 Task: Look for space in Piracanjuba, Brazil from 2nd June, 2023 to 6th June, 2023 for 1 adult in price range Rs.10000 to Rs.13000. Place can be private room with 1  bedroom having 1 bed and 1 bathroom. Property type can be house, flat, guest house, hotel. Booking option can be shelf check-in. Required host language is Spanish.
Action: Mouse moved to (390, 107)
Screenshot: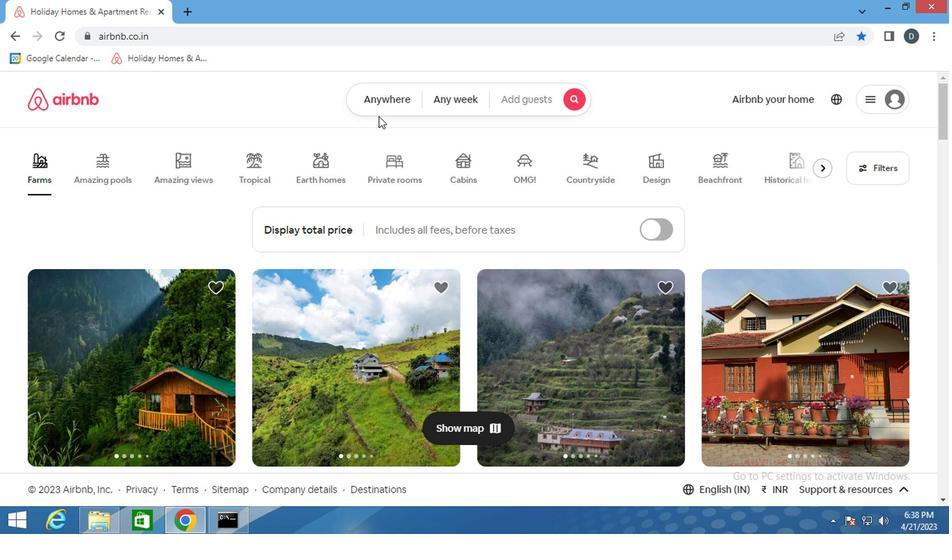 
Action: Mouse pressed left at (390, 107)
Screenshot: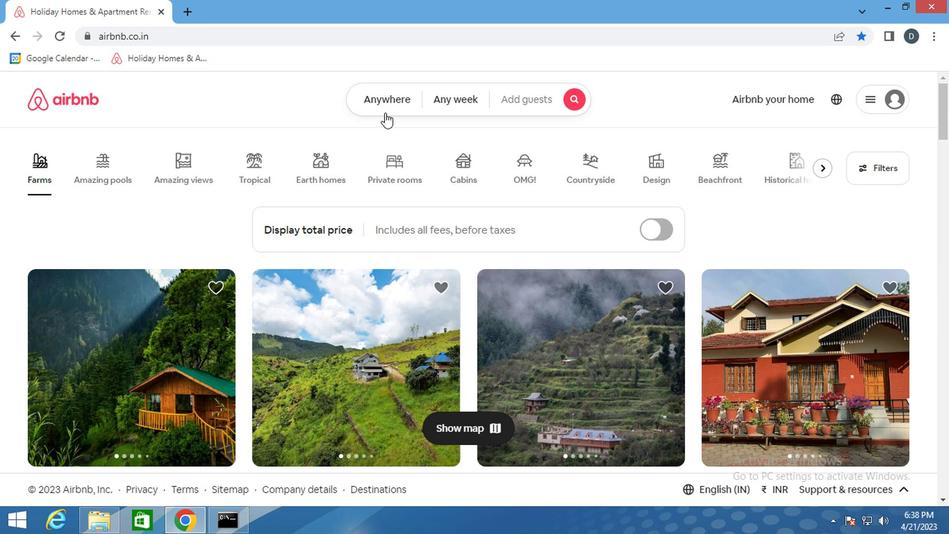 
Action: Mouse moved to (302, 156)
Screenshot: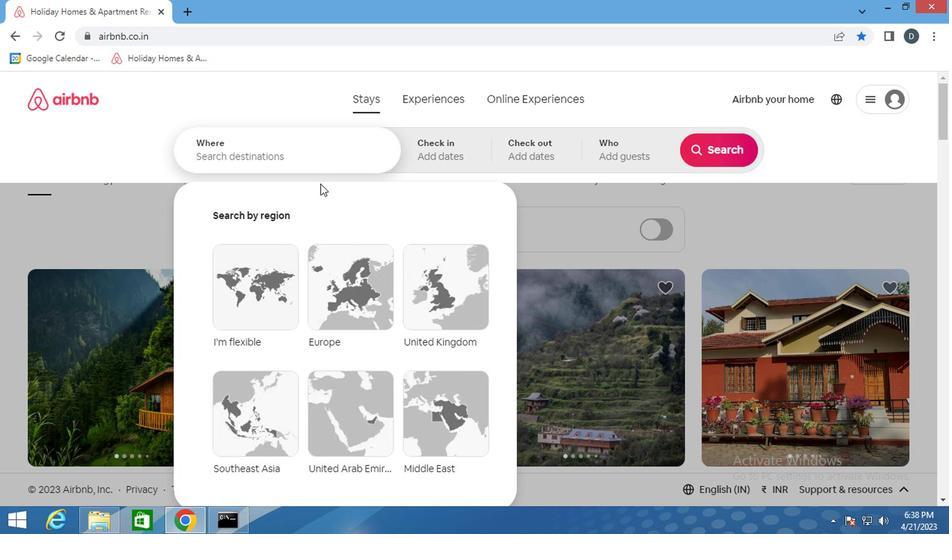 
Action: Mouse pressed left at (302, 156)
Screenshot: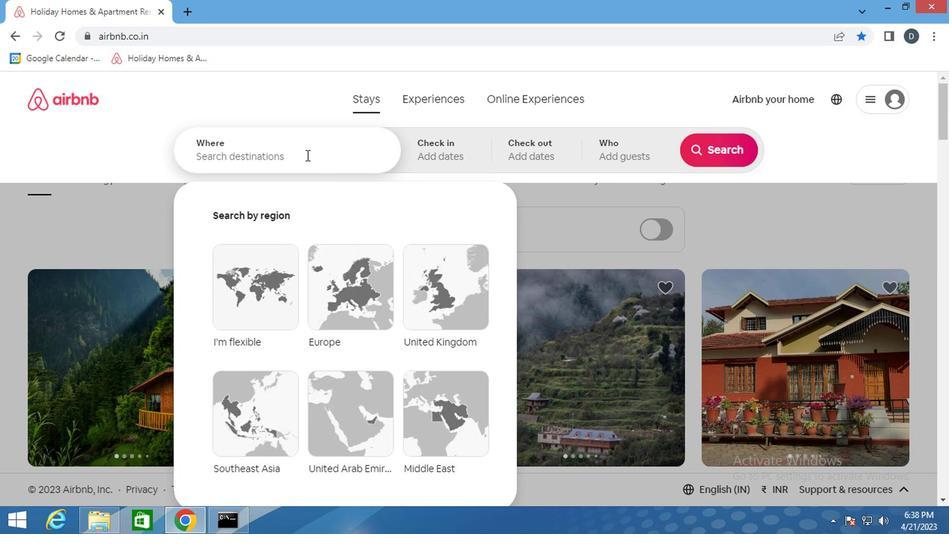 
Action: Mouse moved to (302, 155)
Screenshot: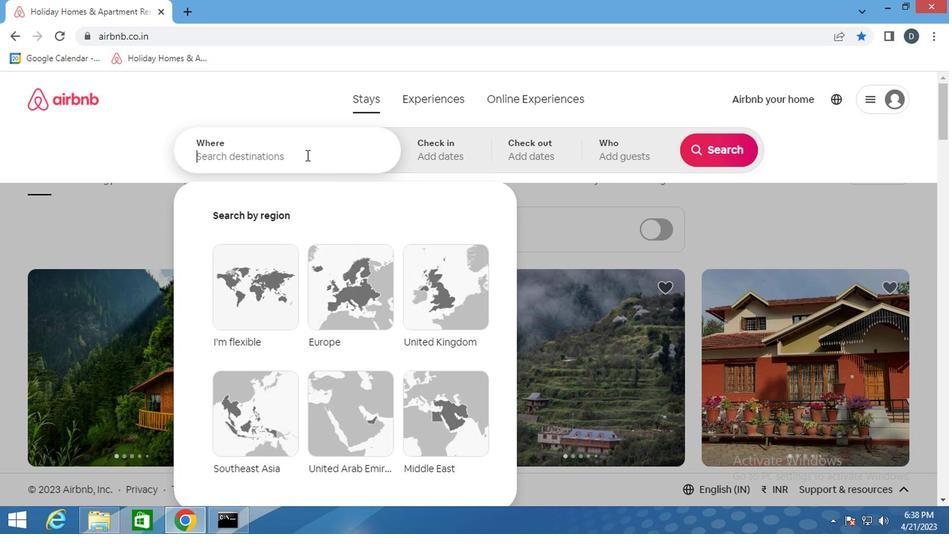 
Action: Key pressed <Key.shift>PIRACANH<Key.backspace>JUBA,<Key.shift><Key.shift>BRAZIL<Key.enter>
Screenshot: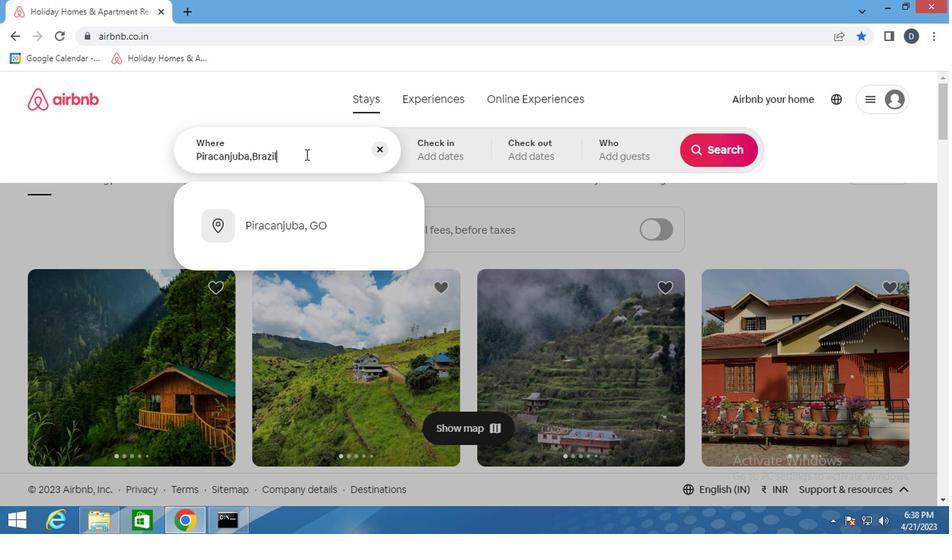 
Action: Mouse moved to (701, 264)
Screenshot: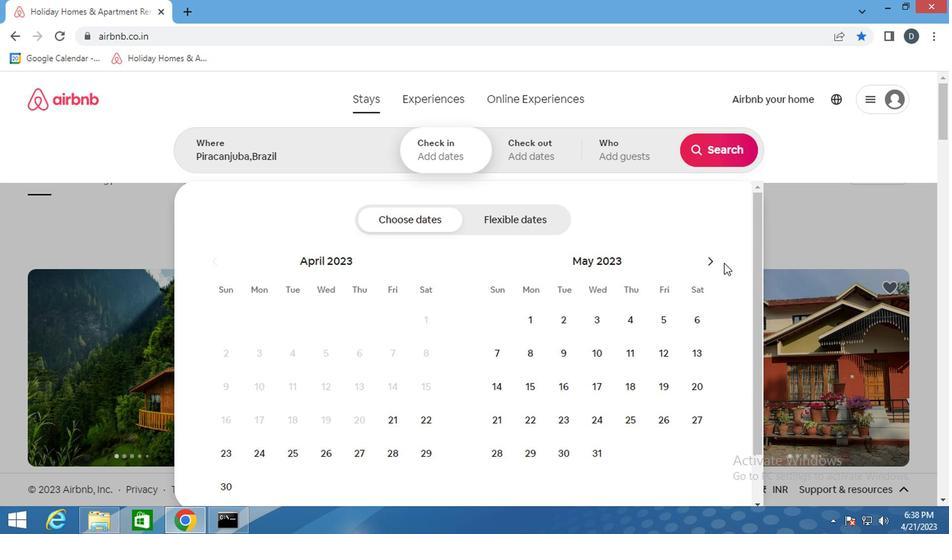 
Action: Mouse pressed left at (701, 264)
Screenshot: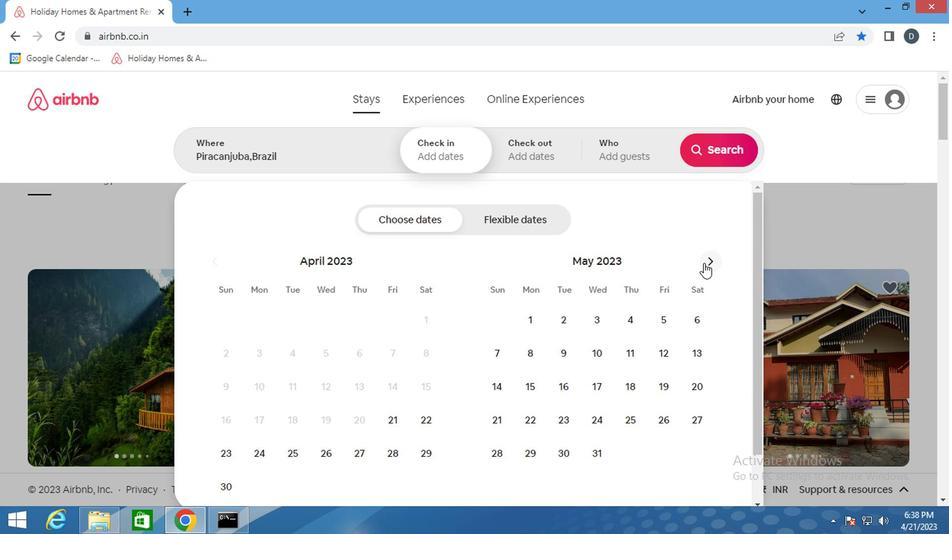 
Action: Mouse moved to (666, 323)
Screenshot: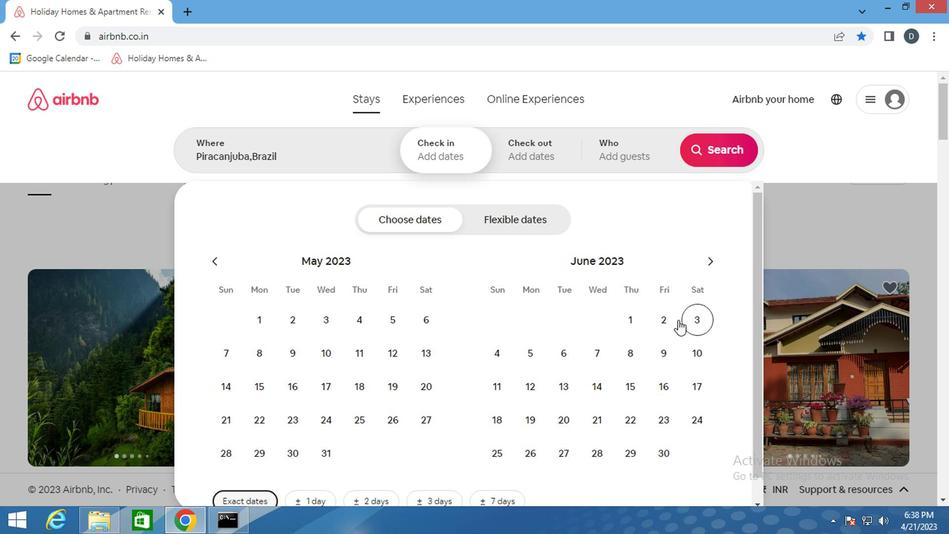 
Action: Mouse pressed left at (666, 323)
Screenshot: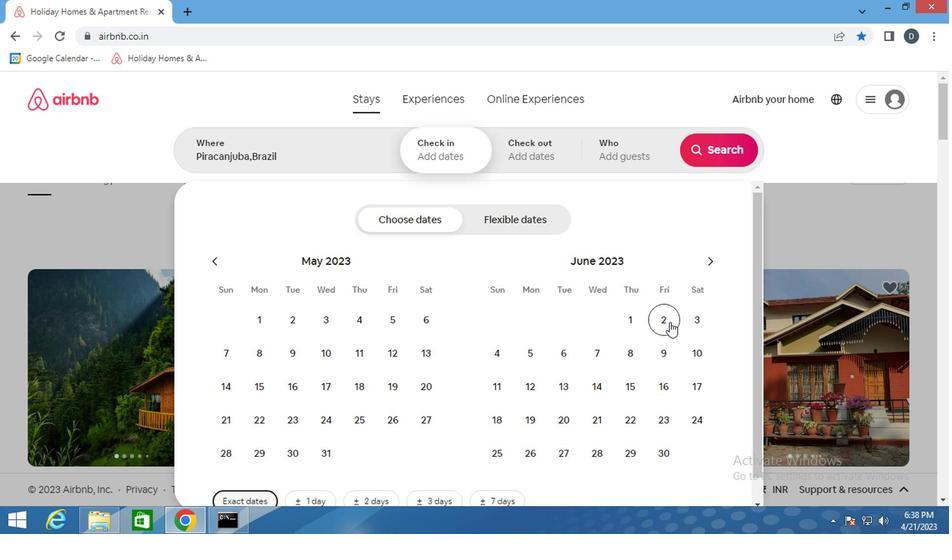 
Action: Mouse moved to (563, 361)
Screenshot: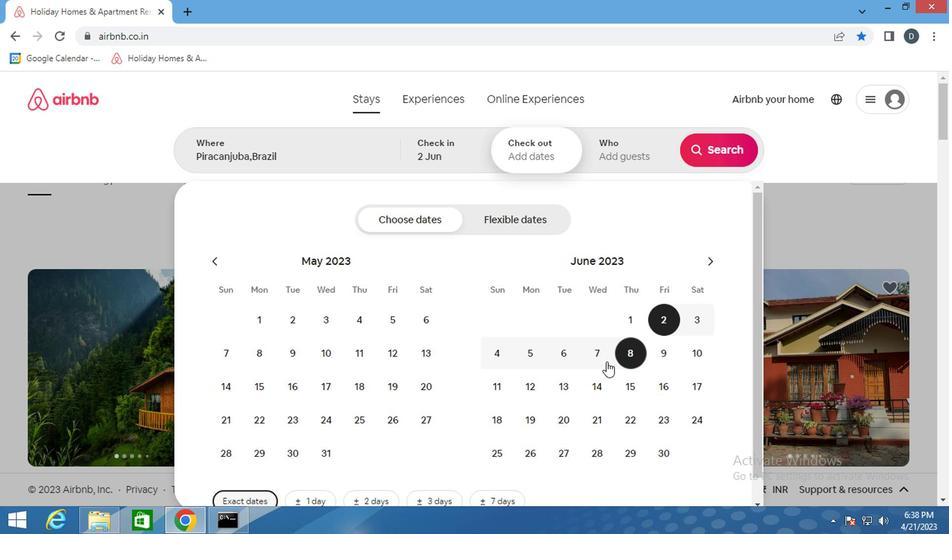 
Action: Mouse pressed left at (563, 361)
Screenshot: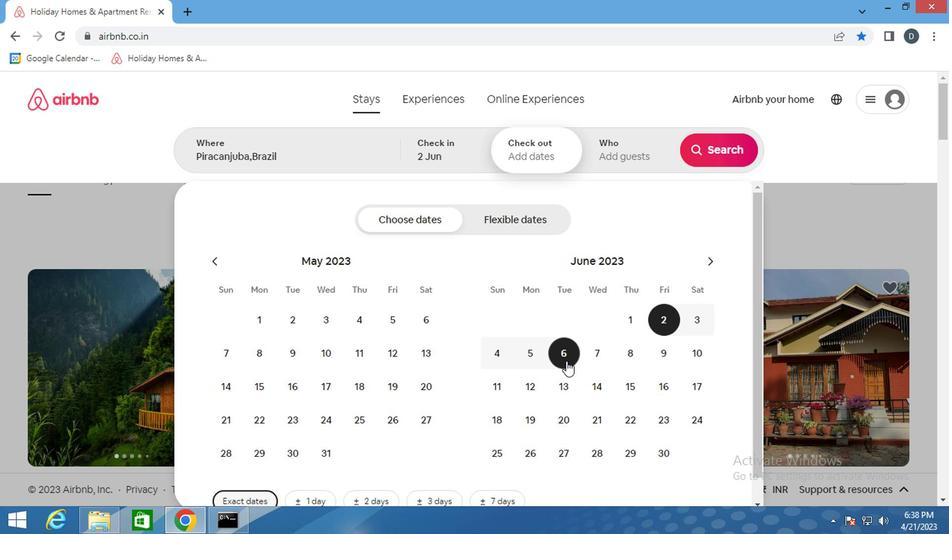 
Action: Mouse moved to (592, 155)
Screenshot: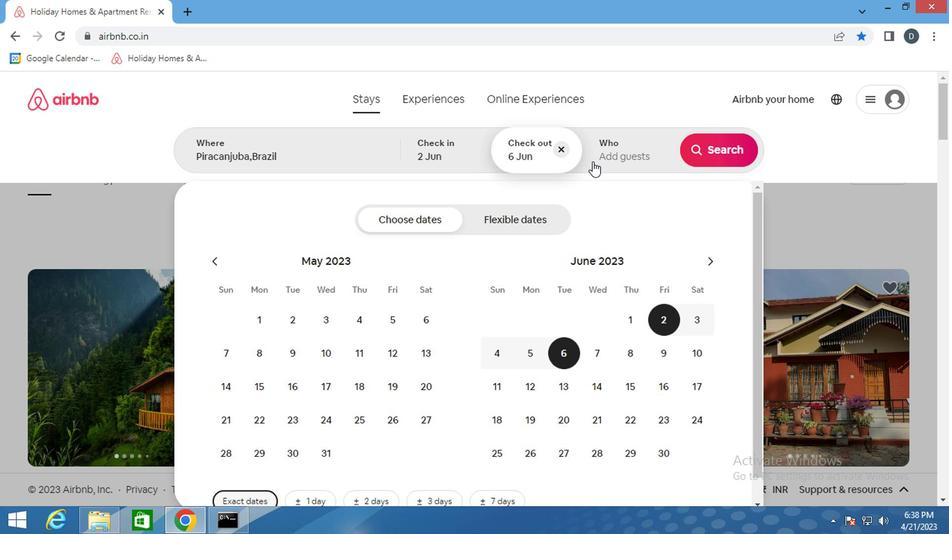 
Action: Mouse pressed left at (592, 155)
Screenshot: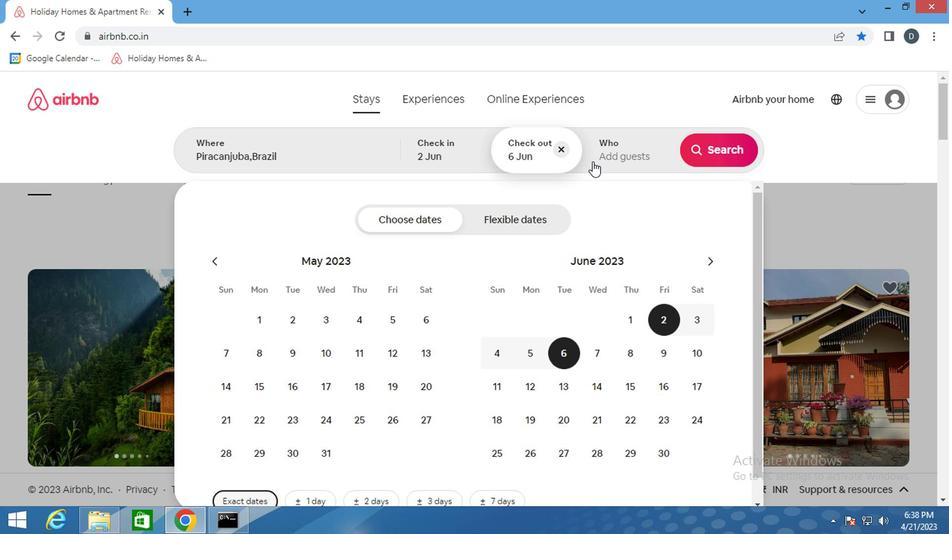 
Action: Mouse moved to (719, 224)
Screenshot: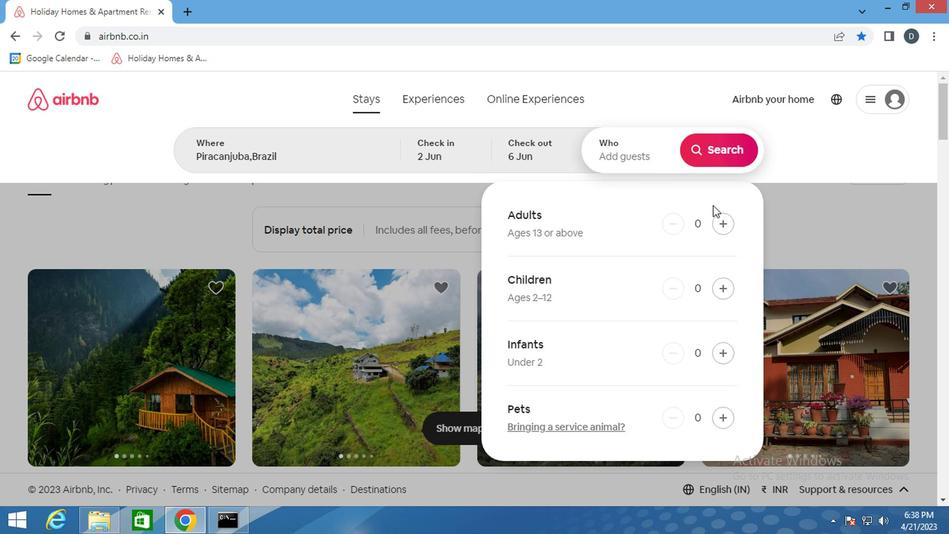
Action: Mouse pressed left at (719, 224)
Screenshot: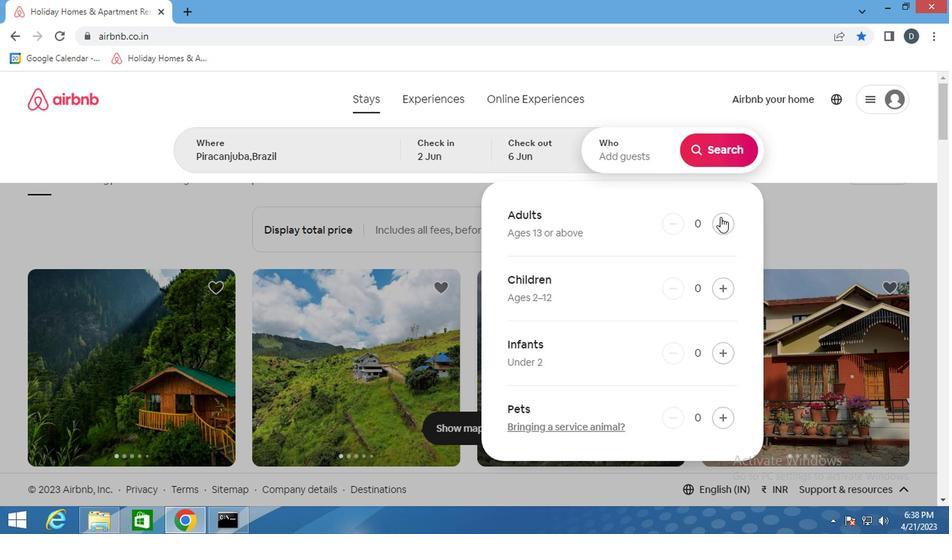 
Action: Mouse moved to (710, 140)
Screenshot: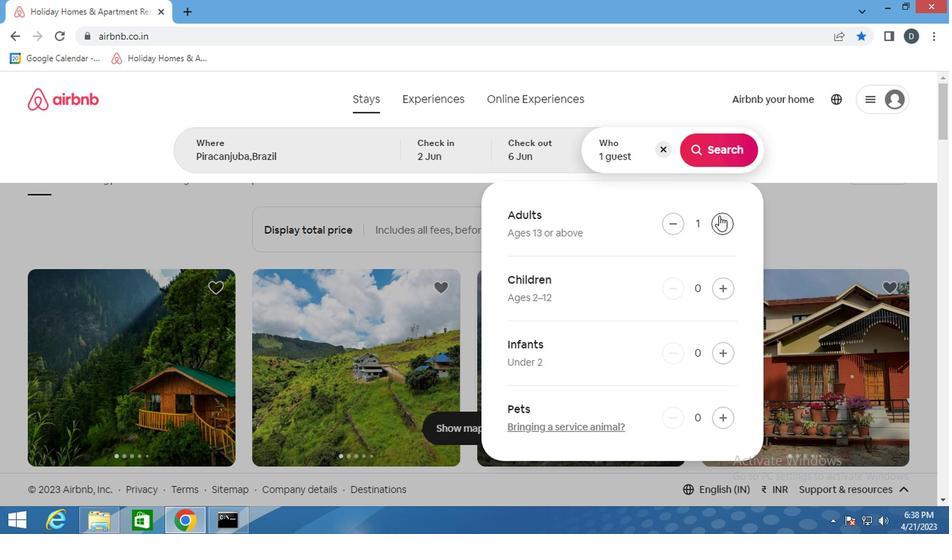 
Action: Mouse pressed left at (710, 140)
Screenshot: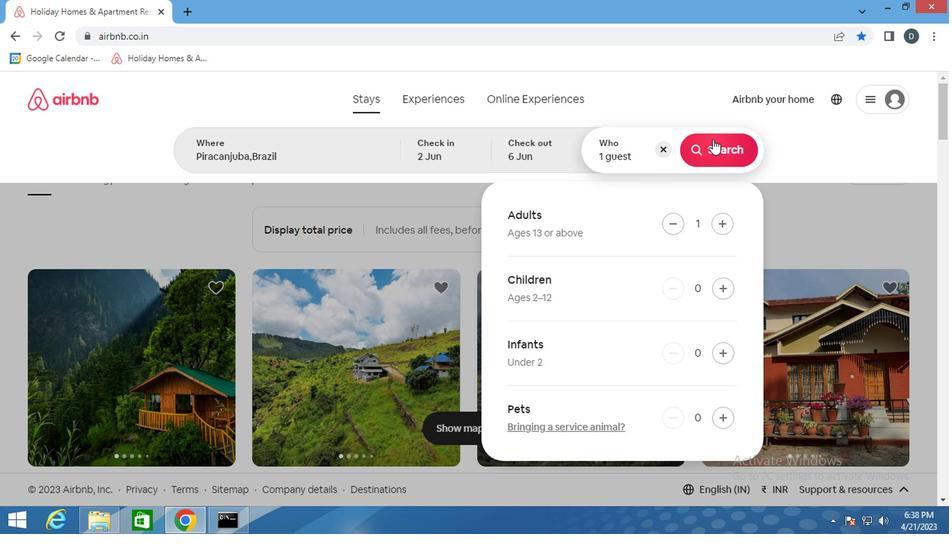 
Action: Mouse moved to (882, 157)
Screenshot: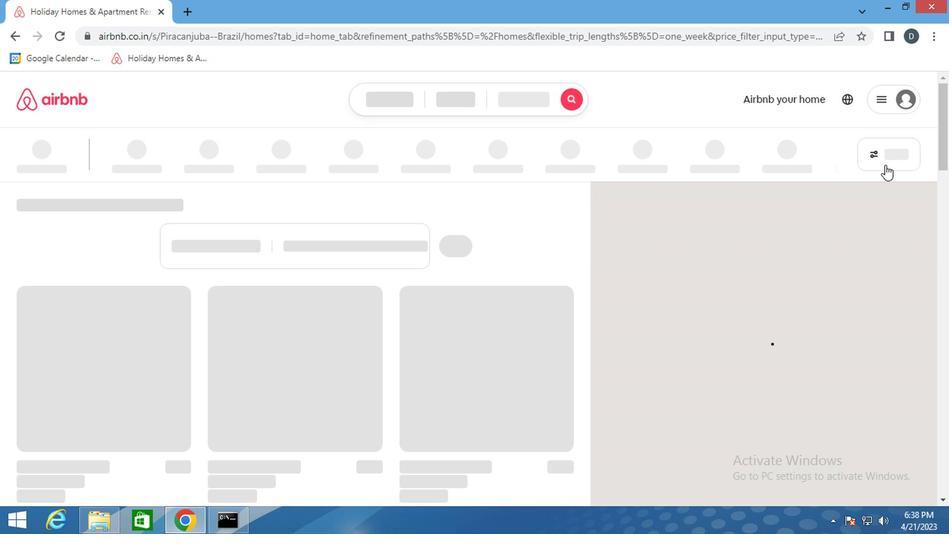 
Action: Mouse pressed left at (882, 157)
Screenshot: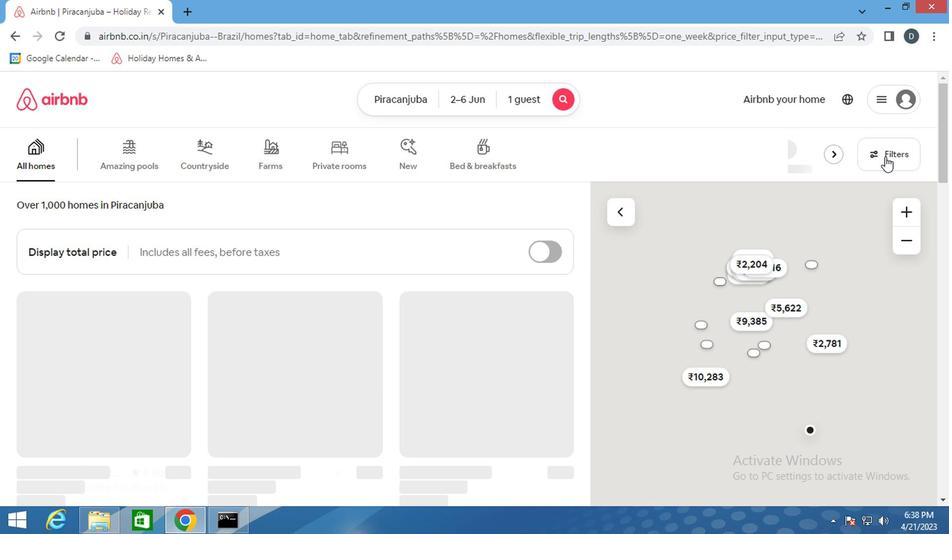 
Action: Mouse moved to (311, 328)
Screenshot: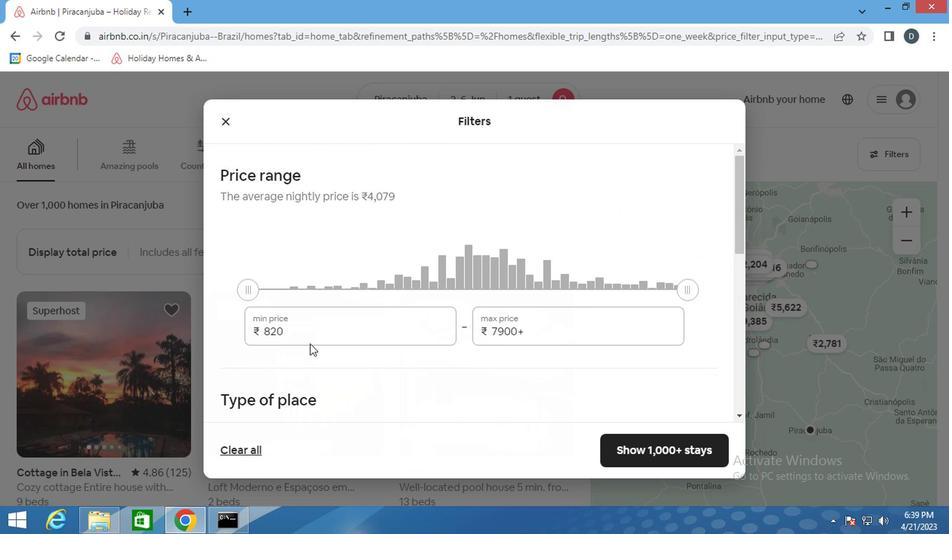 
Action: Mouse pressed left at (311, 328)
Screenshot: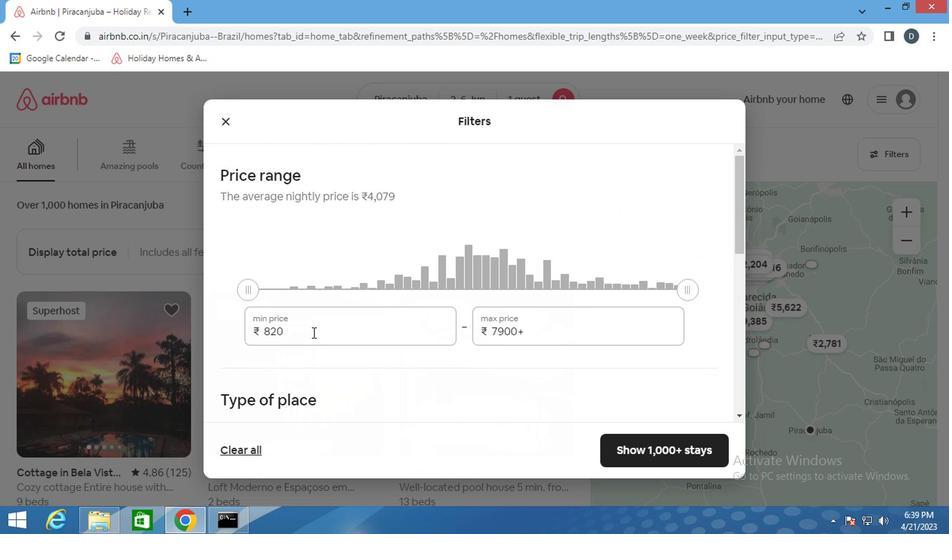 
Action: Mouse pressed left at (311, 328)
Screenshot: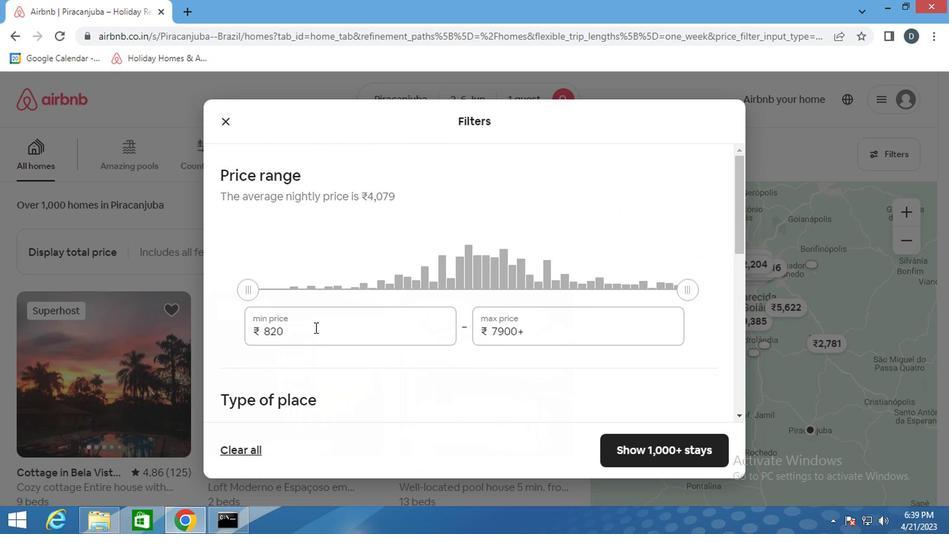 
Action: Key pressed 10000<Key.tab>ctrl+Actrl+13000
Screenshot: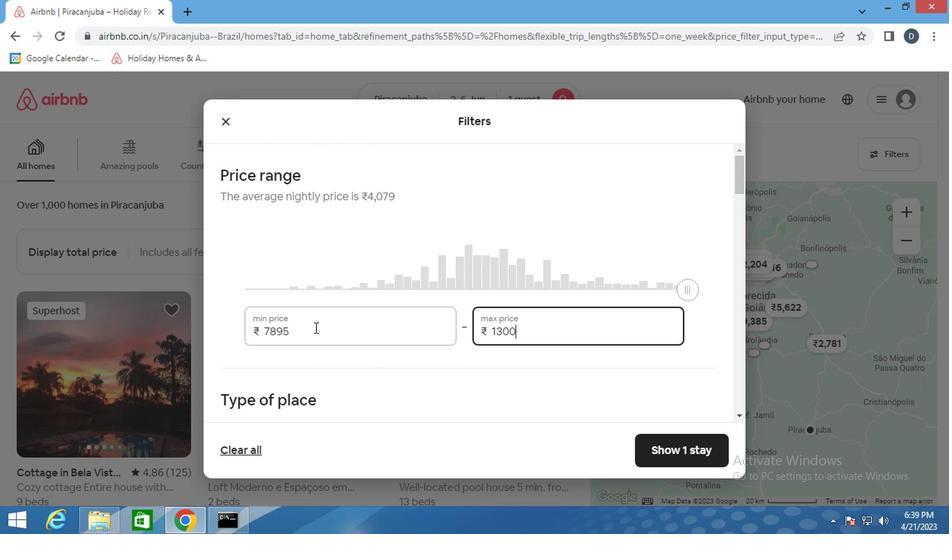
Action: Mouse moved to (446, 345)
Screenshot: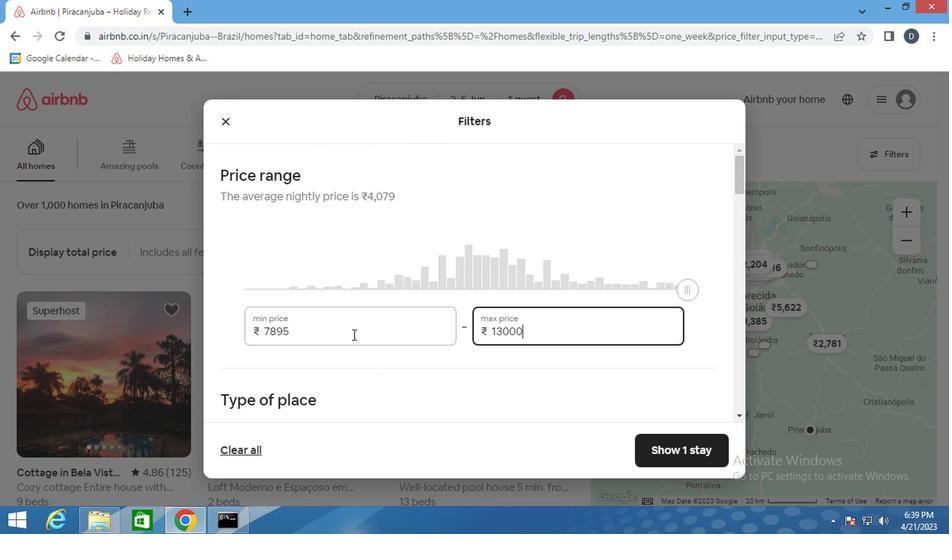 
Action: Mouse scrolled (446, 344) with delta (0, 0)
Screenshot: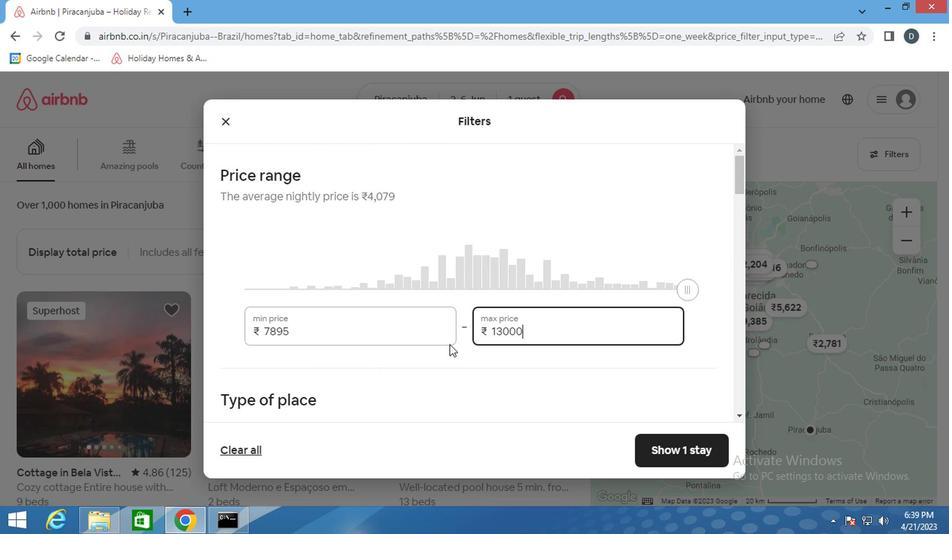 
Action: Mouse scrolled (446, 344) with delta (0, 0)
Screenshot: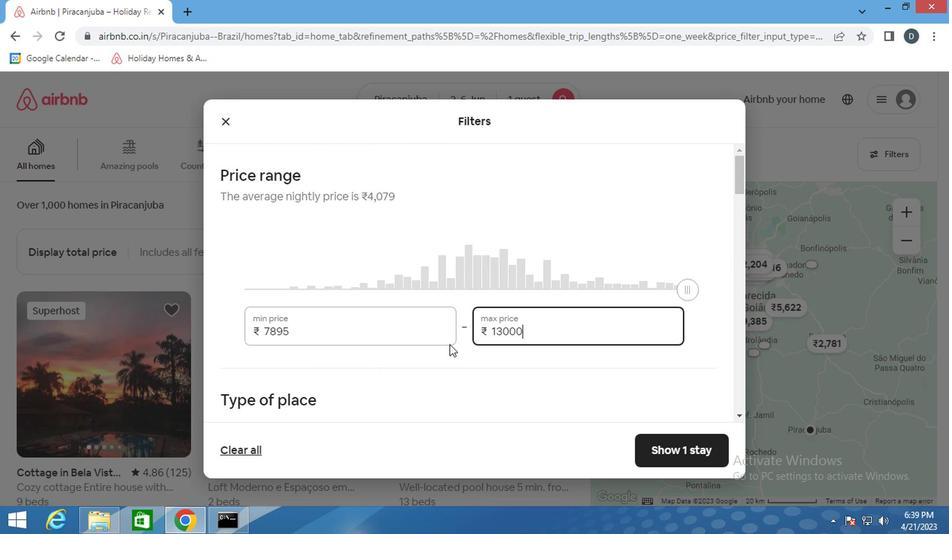 
Action: Mouse moved to (522, 318)
Screenshot: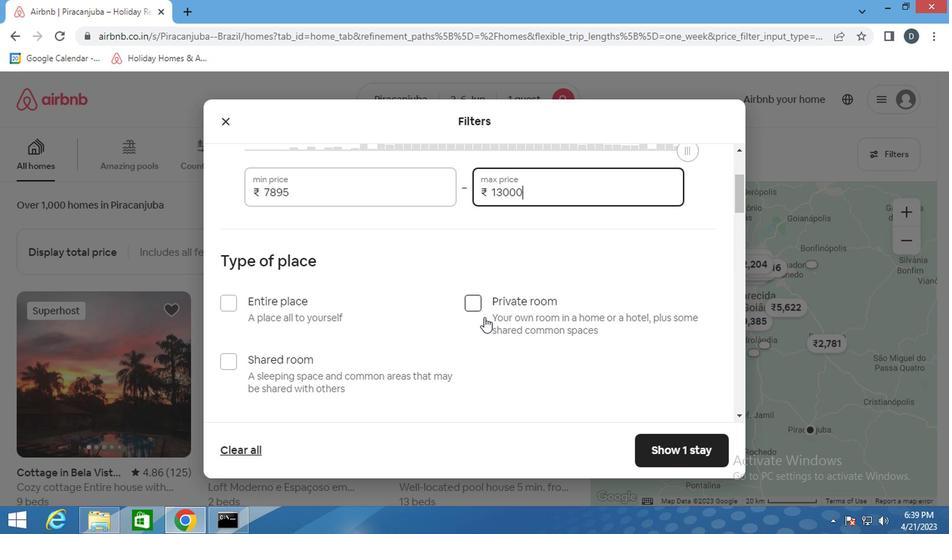 
Action: Mouse pressed left at (522, 318)
Screenshot: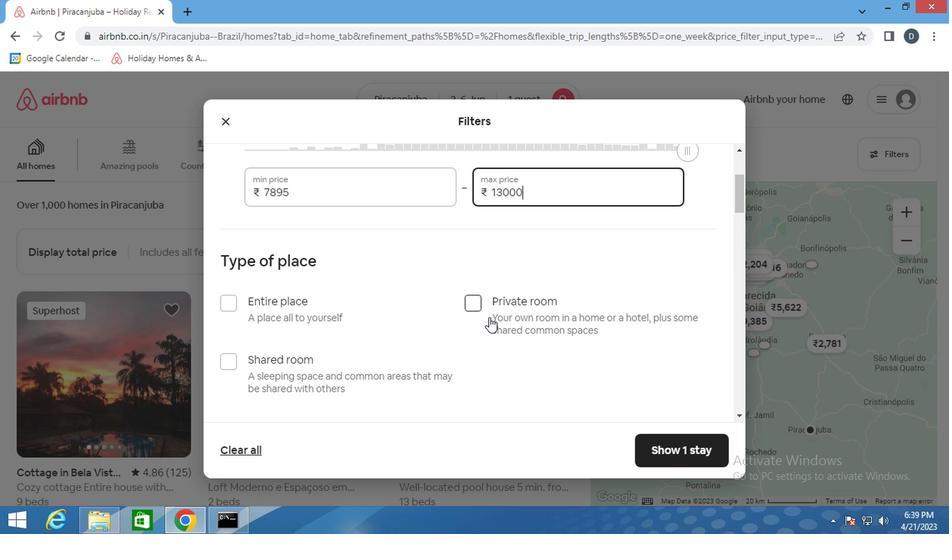 
Action: Mouse moved to (499, 325)
Screenshot: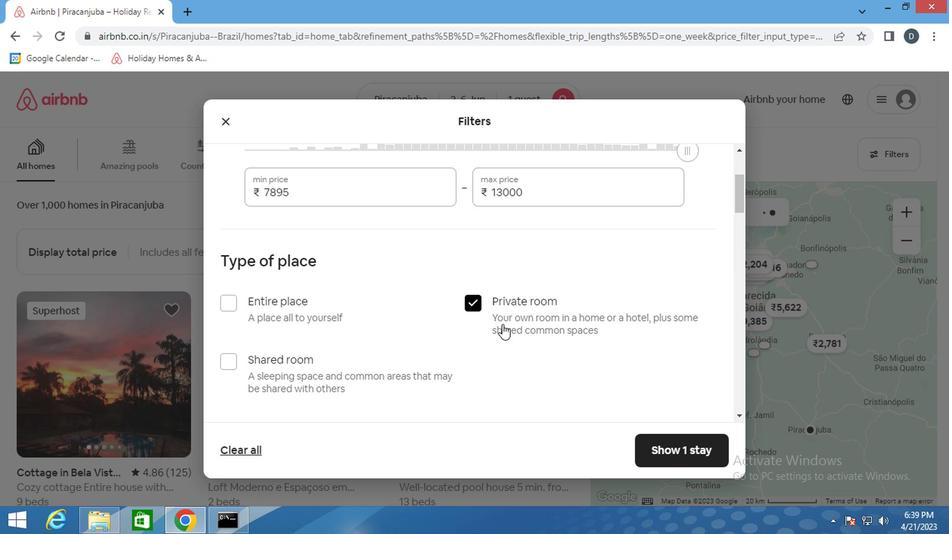
Action: Mouse scrolled (499, 324) with delta (0, 0)
Screenshot: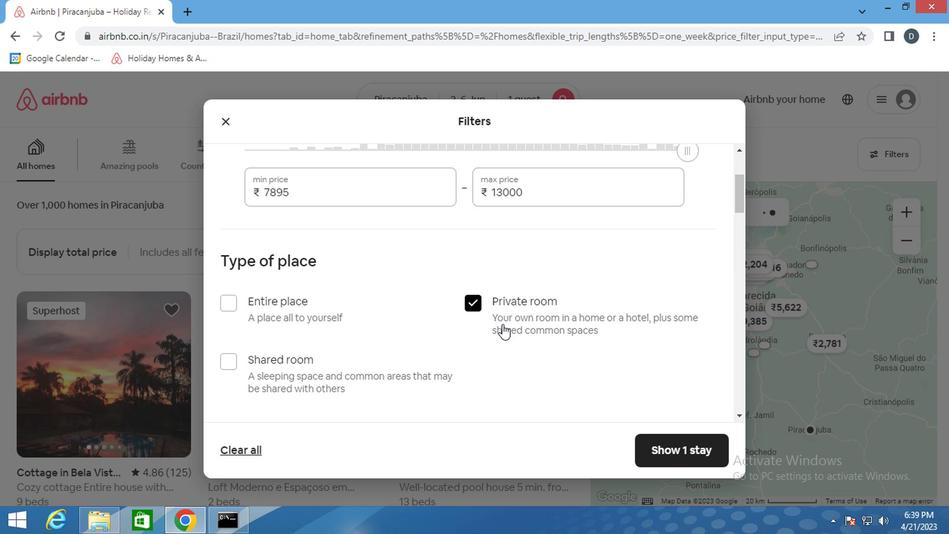 
Action: Mouse scrolled (499, 324) with delta (0, 0)
Screenshot: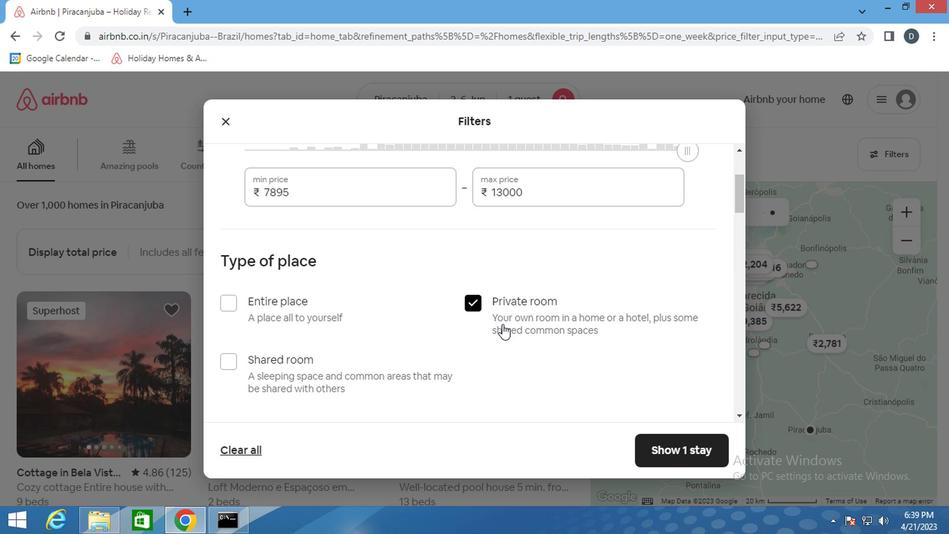 
Action: Mouse moved to (332, 307)
Screenshot: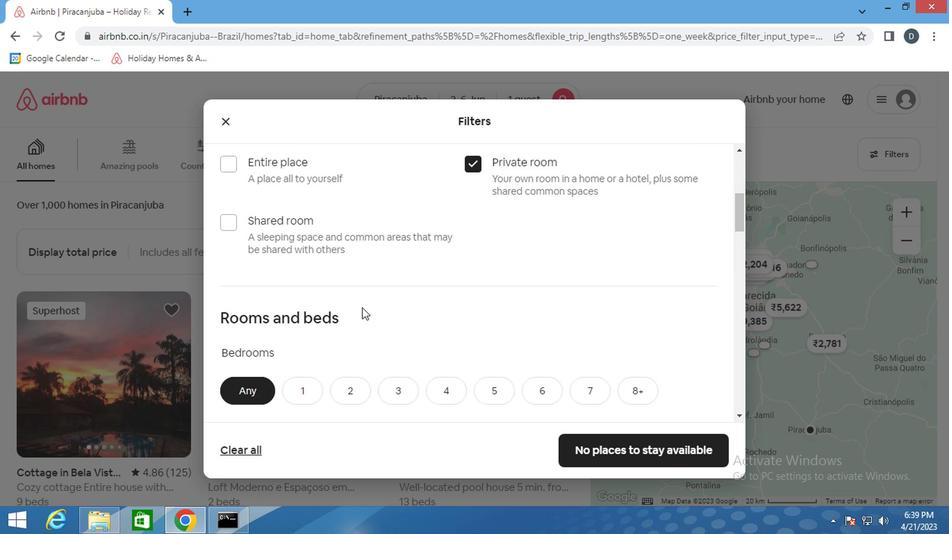
Action: Mouse scrolled (332, 307) with delta (0, 0)
Screenshot: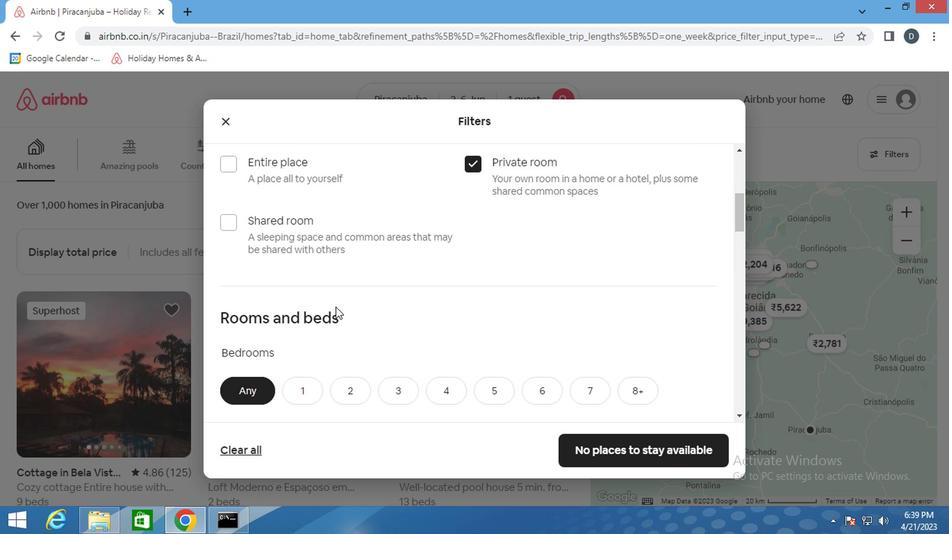 
Action: Mouse moved to (332, 308)
Screenshot: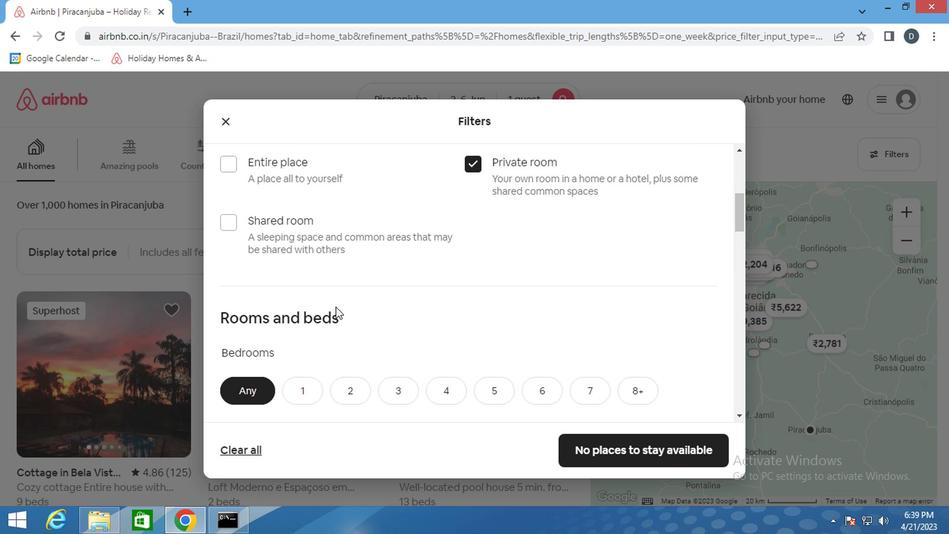 
Action: Mouse scrolled (332, 307) with delta (0, 0)
Screenshot: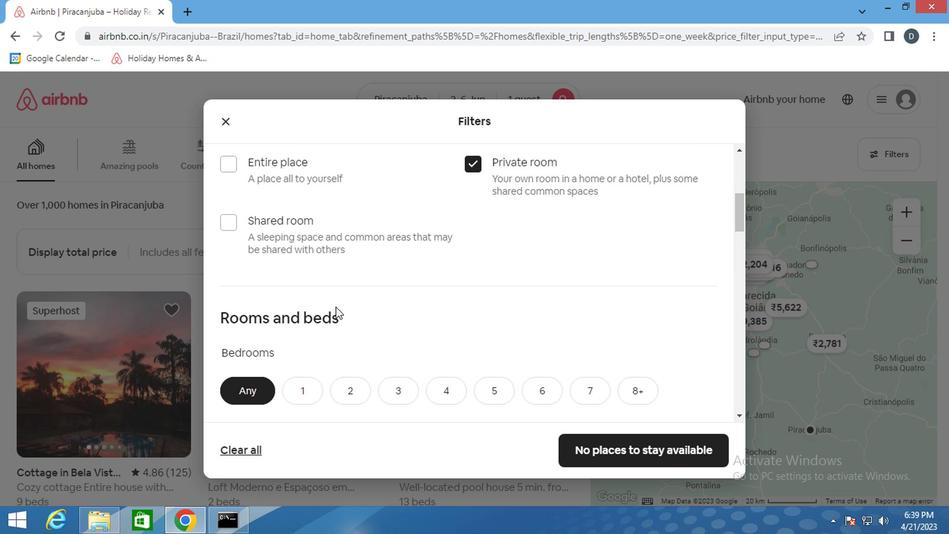 
Action: Mouse moved to (316, 261)
Screenshot: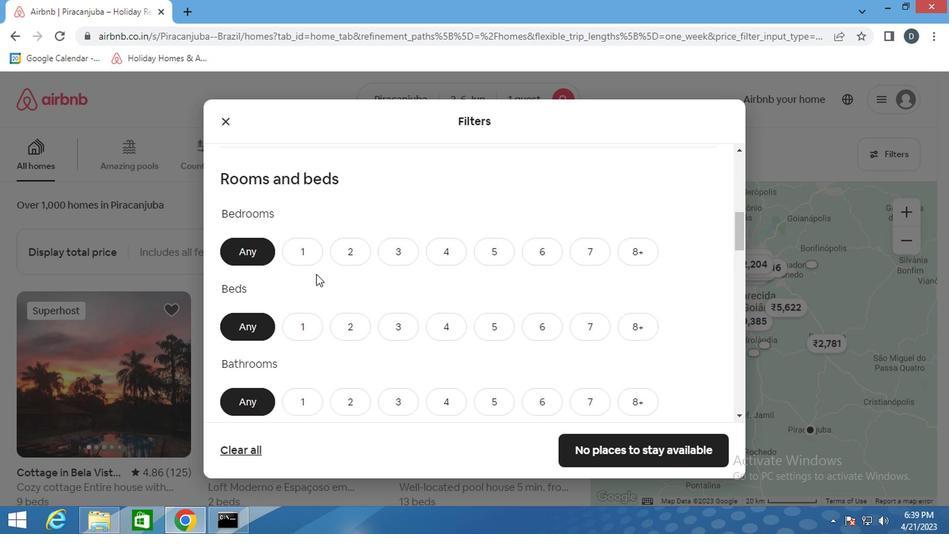 
Action: Mouse pressed left at (316, 261)
Screenshot: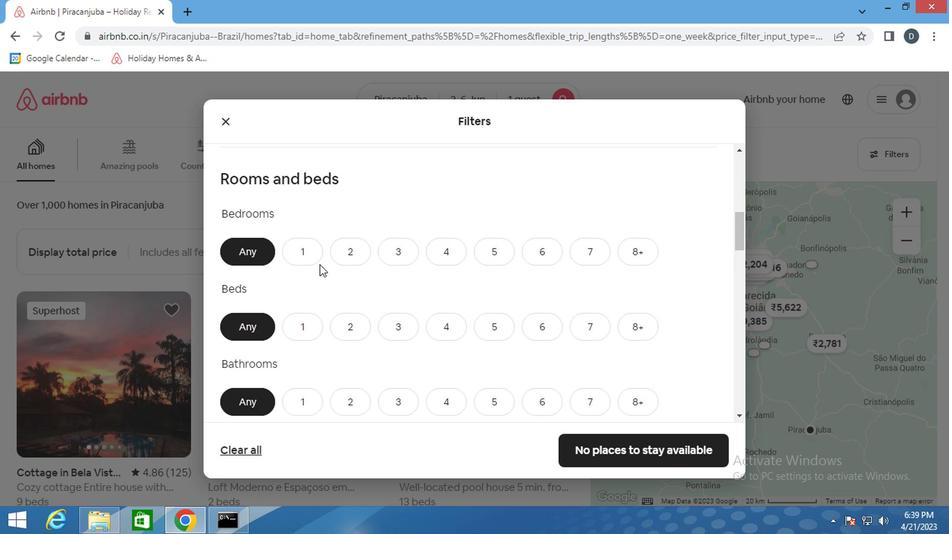 
Action: Mouse moved to (306, 330)
Screenshot: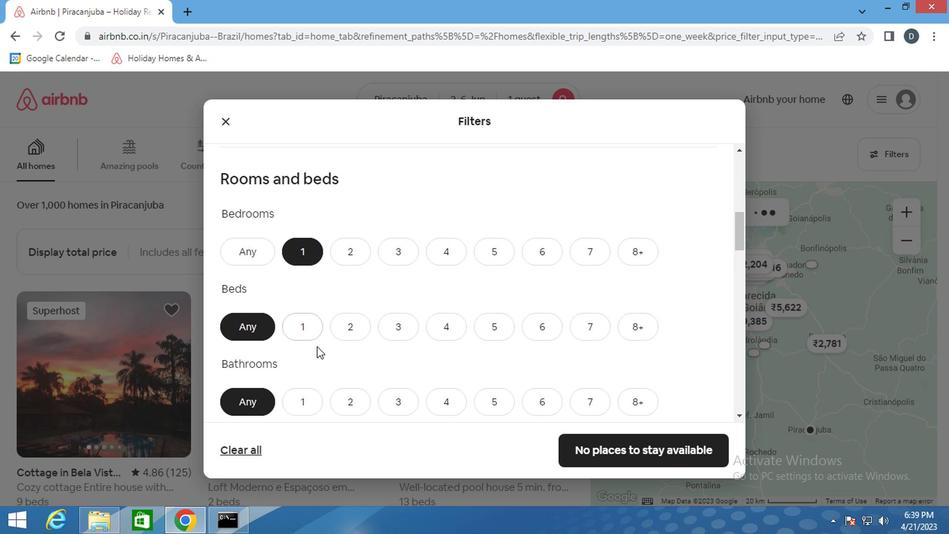 
Action: Mouse pressed left at (306, 330)
Screenshot: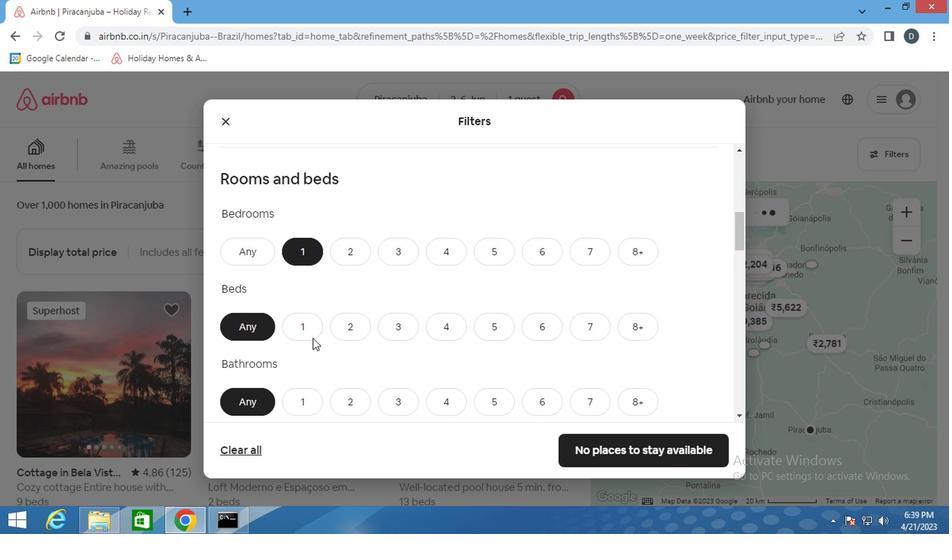 
Action: Mouse moved to (303, 396)
Screenshot: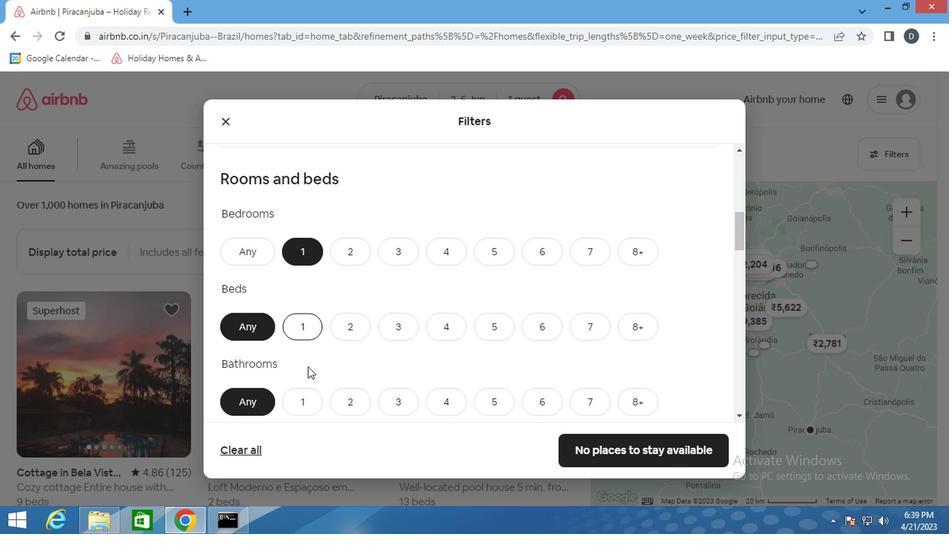 
Action: Mouse pressed left at (303, 396)
Screenshot: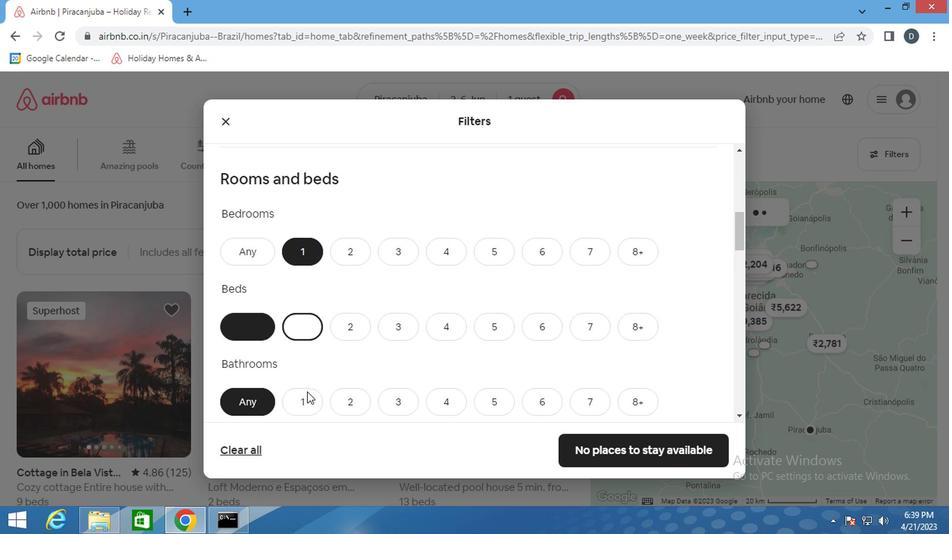 
Action: Mouse moved to (341, 379)
Screenshot: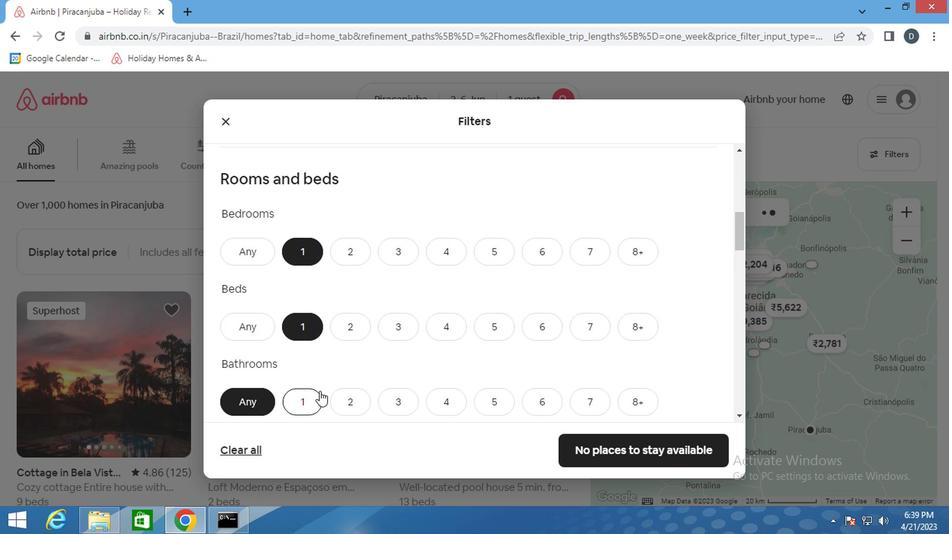
Action: Mouse scrolled (341, 378) with delta (0, 0)
Screenshot: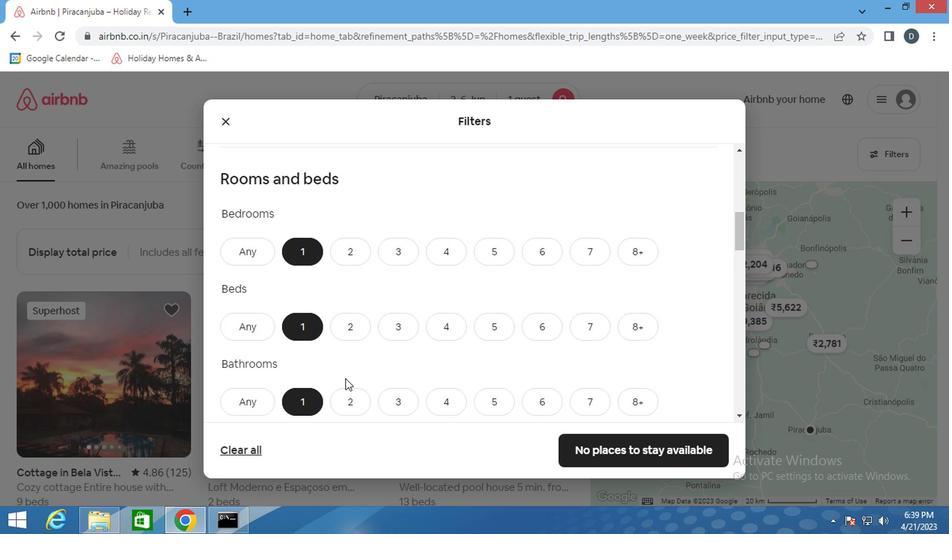 
Action: Mouse scrolled (341, 378) with delta (0, 0)
Screenshot: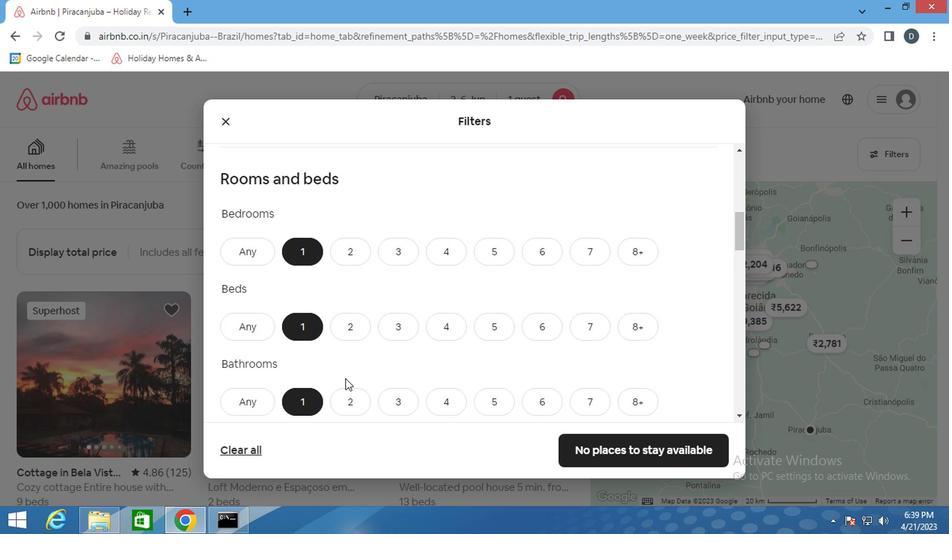 
Action: Mouse moved to (346, 376)
Screenshot: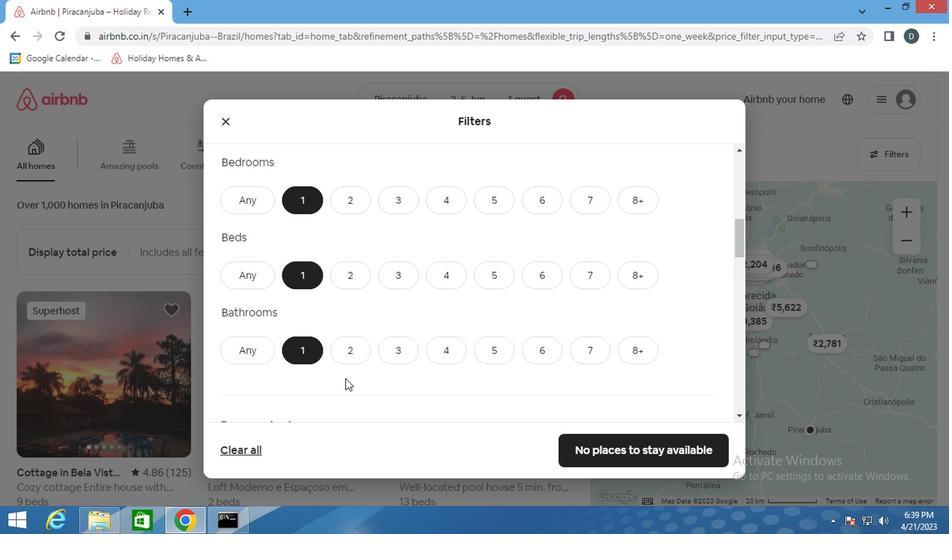 
Action: Mouse scrolled (346, 375) with delta (0, 0)
Screenshot: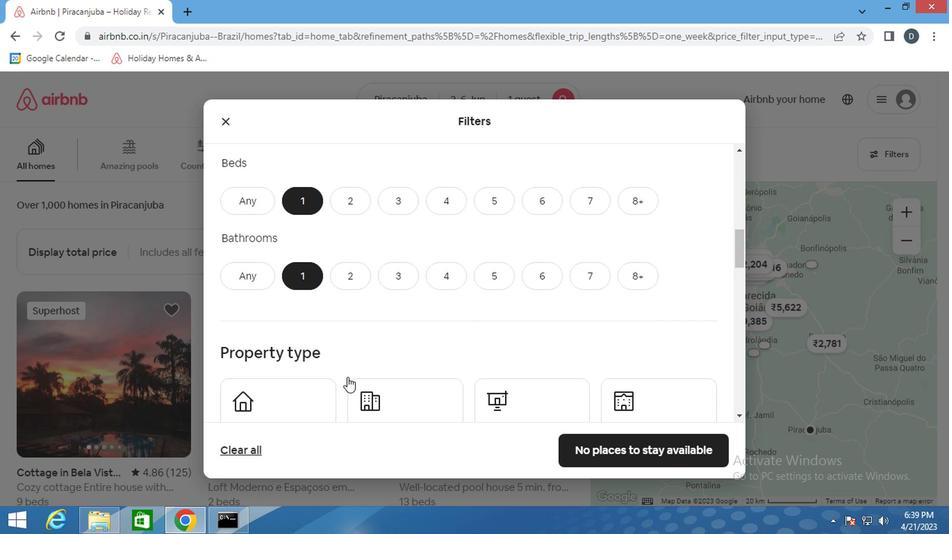 
Action: Mouse scrolled (346, 375) with delta (0, 0)
Screenshot: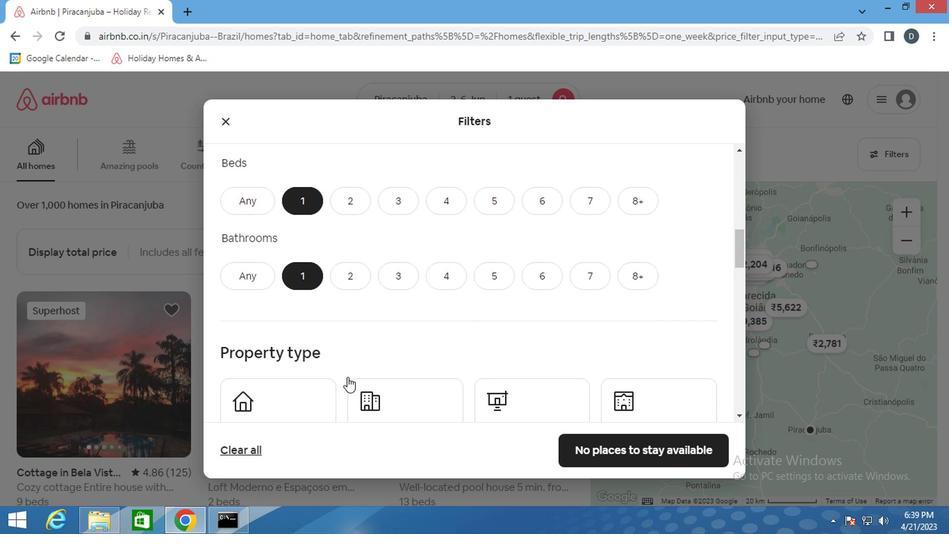 
Action: Mouse moved to (280, 278)
Screenshot: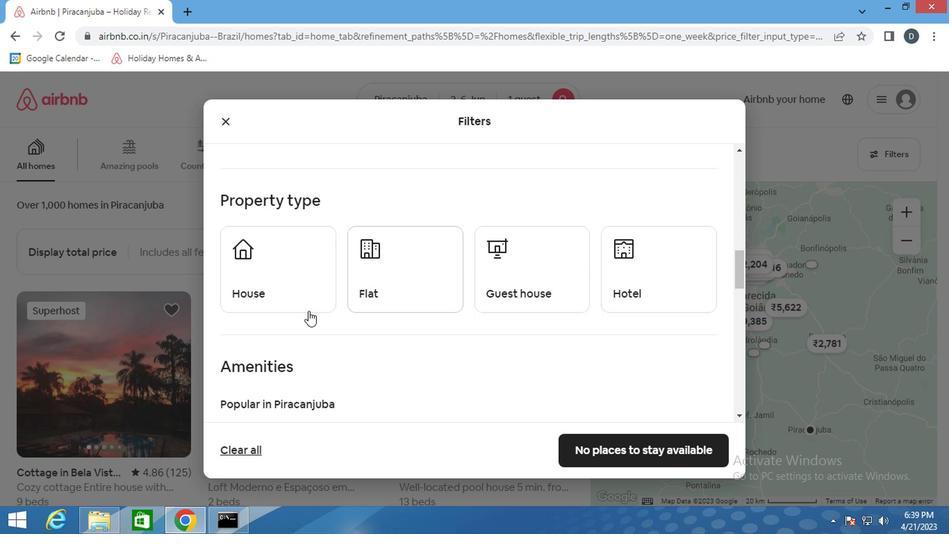 
Action: Mouse pressed left at (280, 278)
Screenshot: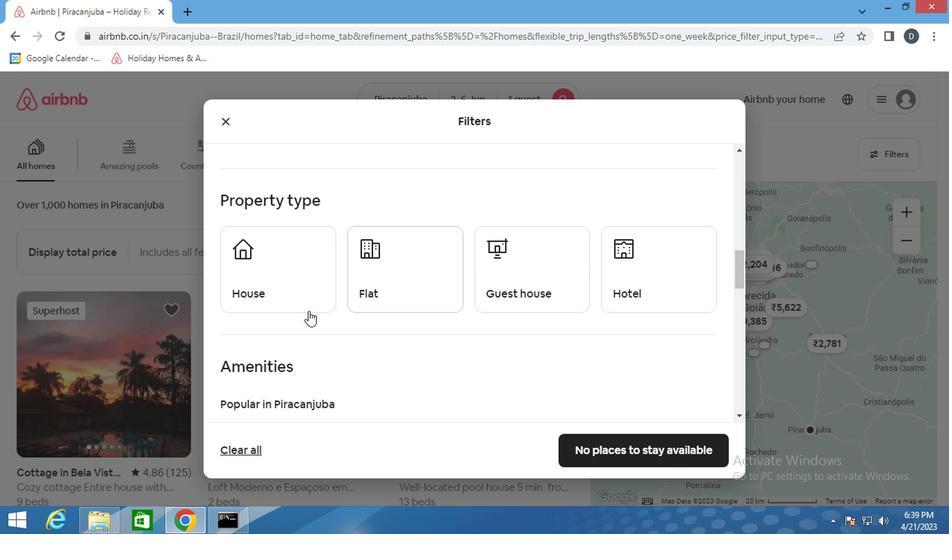 
Action: Mouse moved to (451, 283)
Screenshot: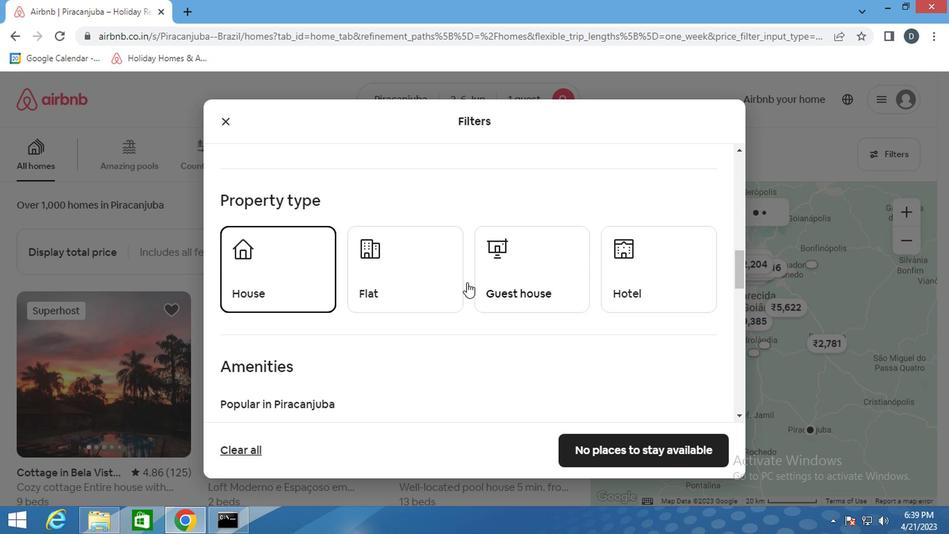 
Action: Mouse pressed left at (451, 283)
Screenshot: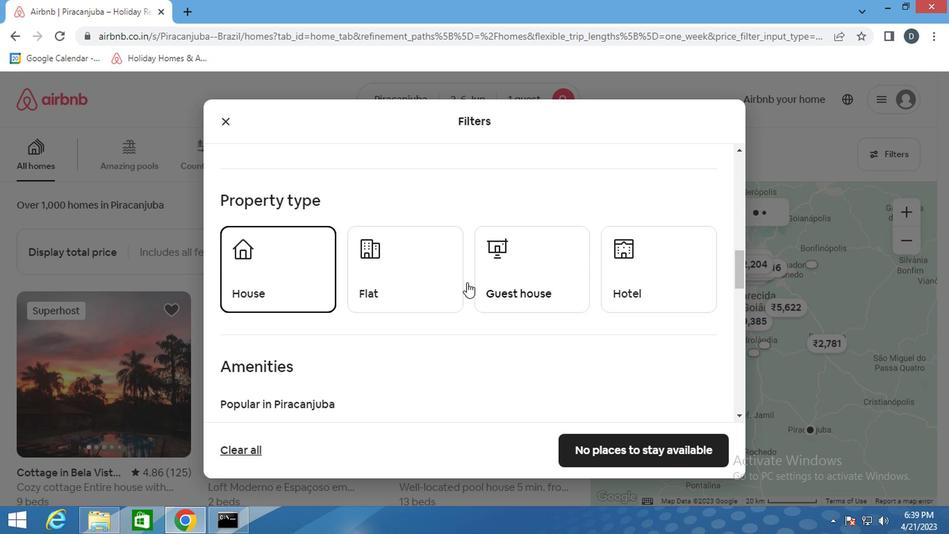 
Action: Mouse moved to (503, 270)
Screenshot: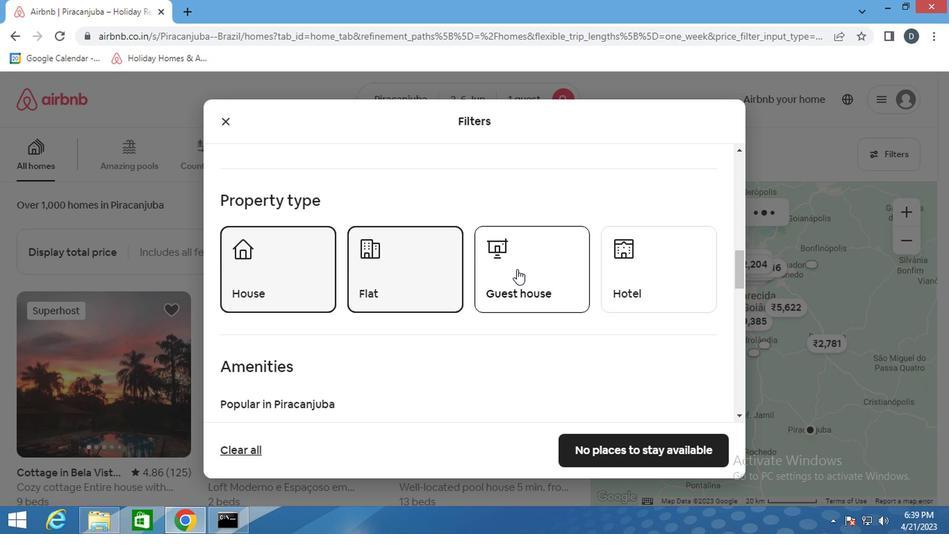 
Action: Mouse pressed left at (503, 270)
Screenshot: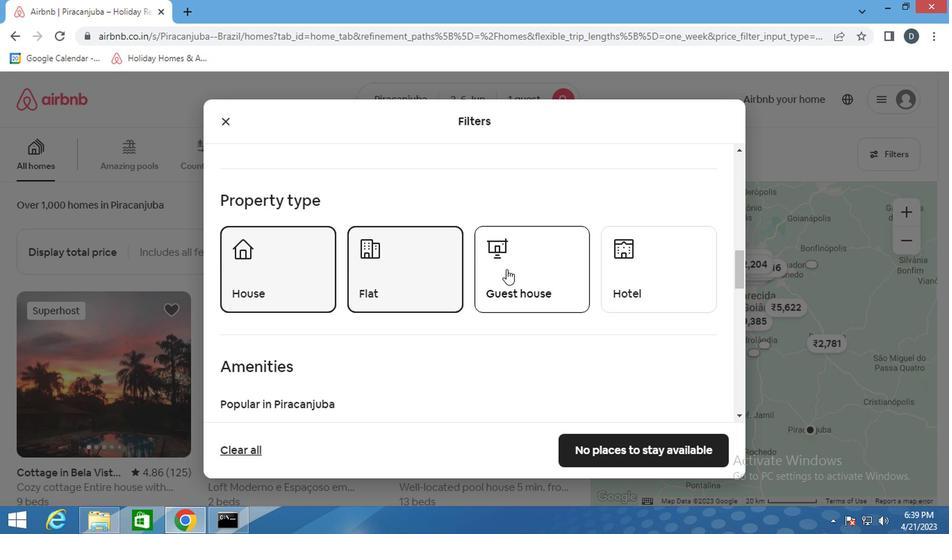 
Action: Mouse moved to (610, 280)
Screenshot: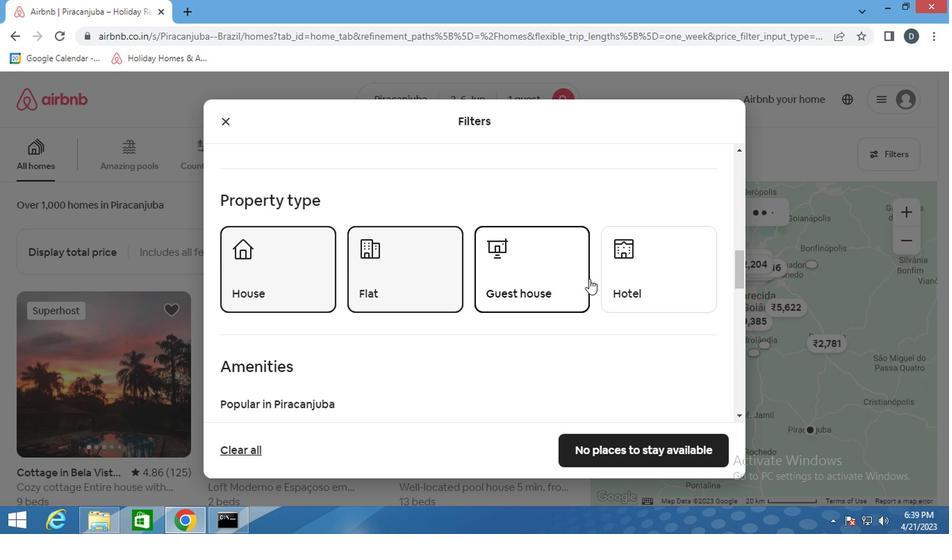 
Action: Mouse pressed left at (610, 280)
Screenshot: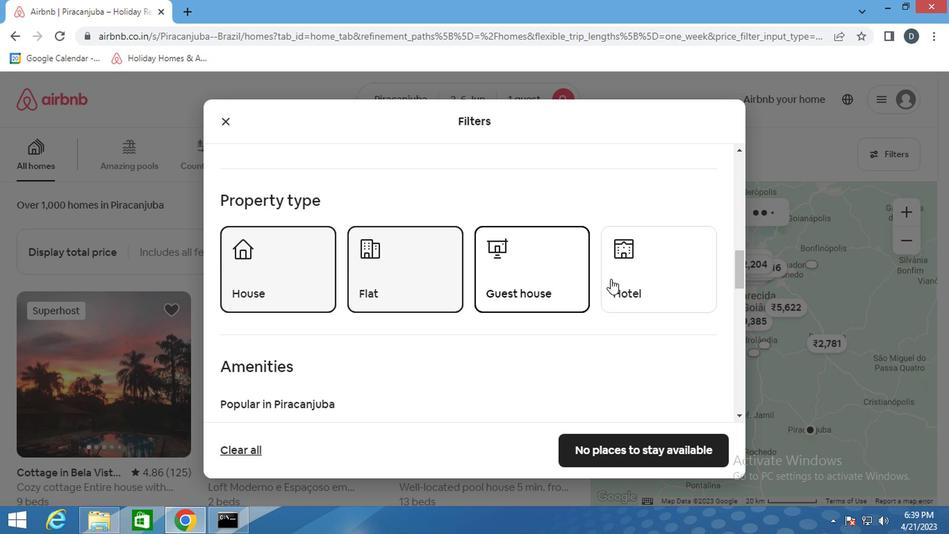 
Action: Mouse moved to (504, 386)
Screenshot: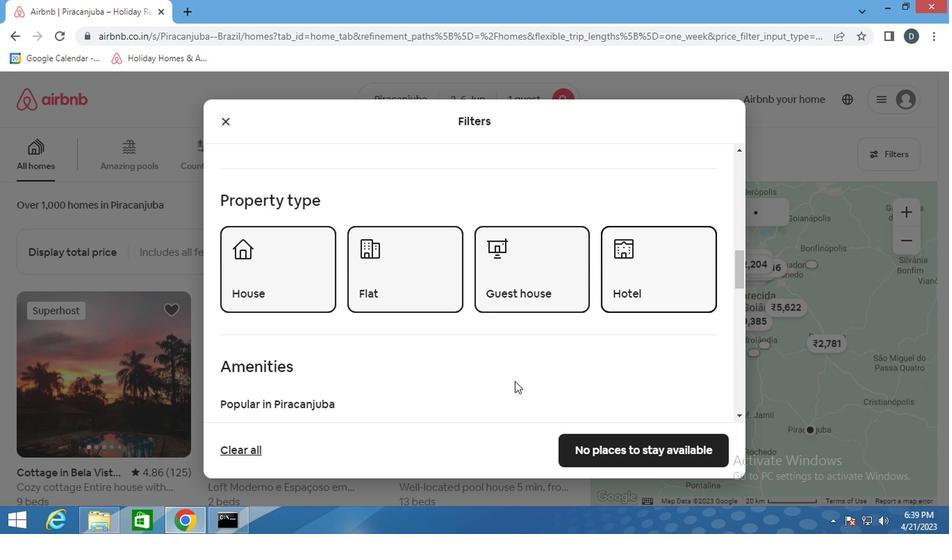 
Action: Mouse scrolled (504, 385) with delta (0, 0)
Screenshot: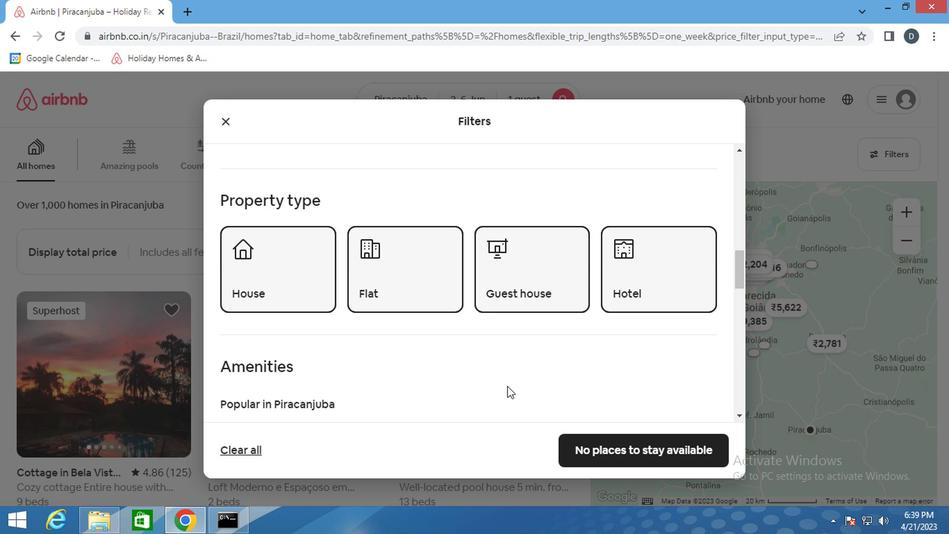 
Action: Mouse scrolled (504, 385) with delta (0, 0)
Screenshot: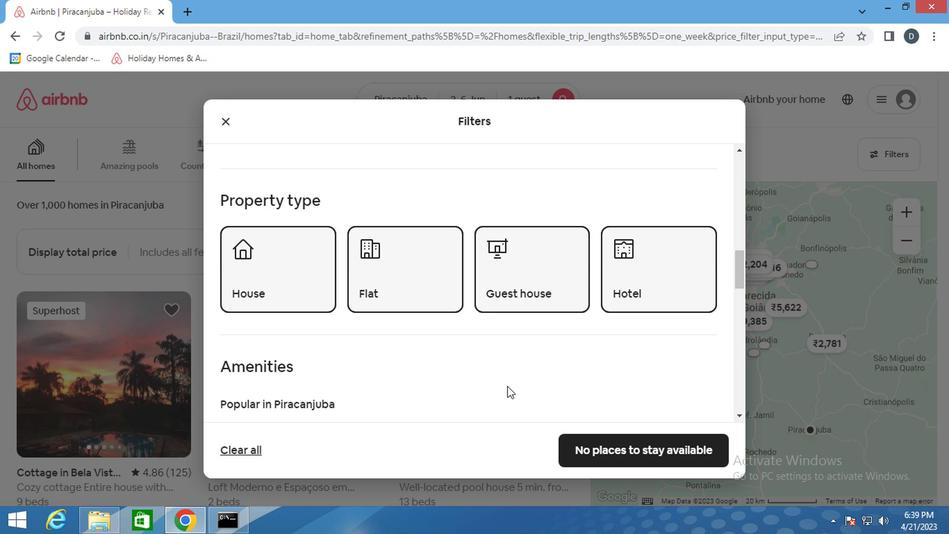 
Action: Mouse scrolled (504, 385) with delta (0, 0)
Screenshot: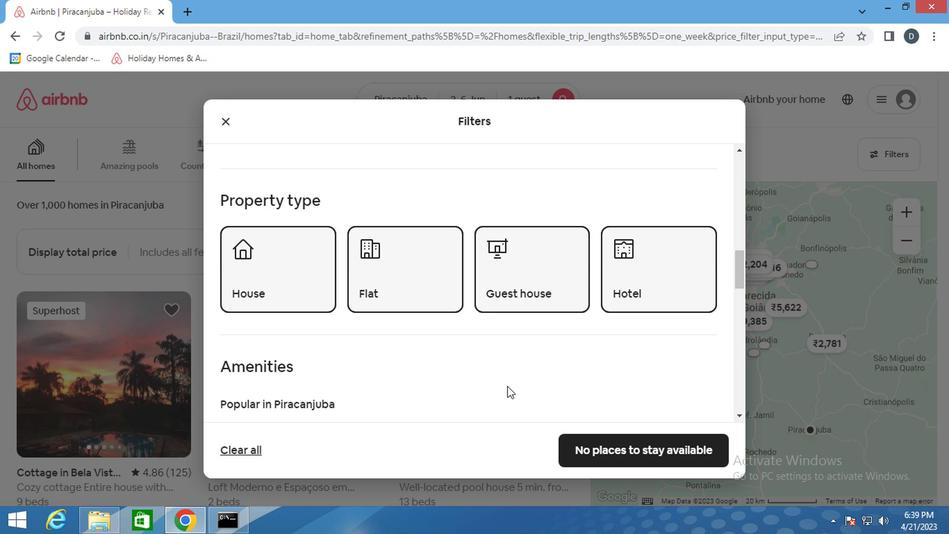 
Action: Mouse scrolled (504, 385) with delta (0, 0)
Screenshot: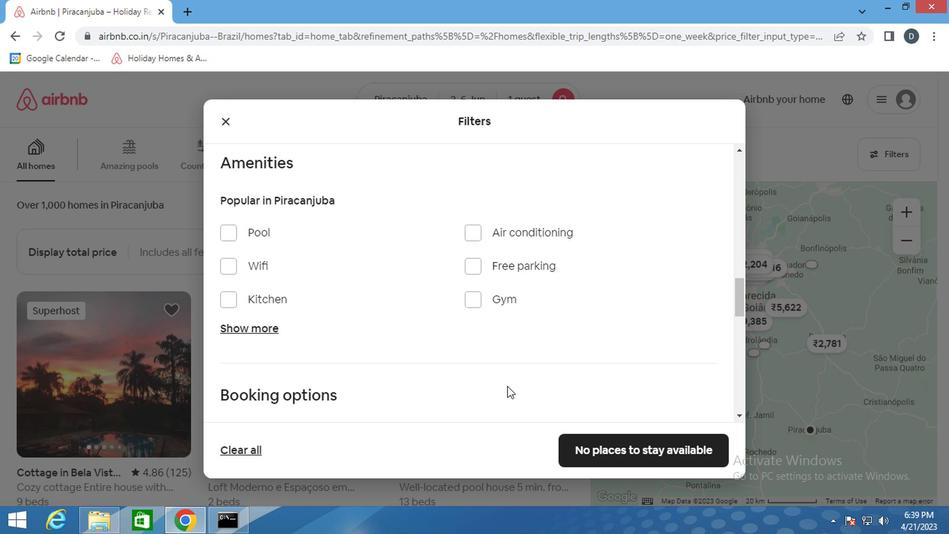 
Action: Mouse scrolled (504, 385) with delta (0, 0)
Screenshot: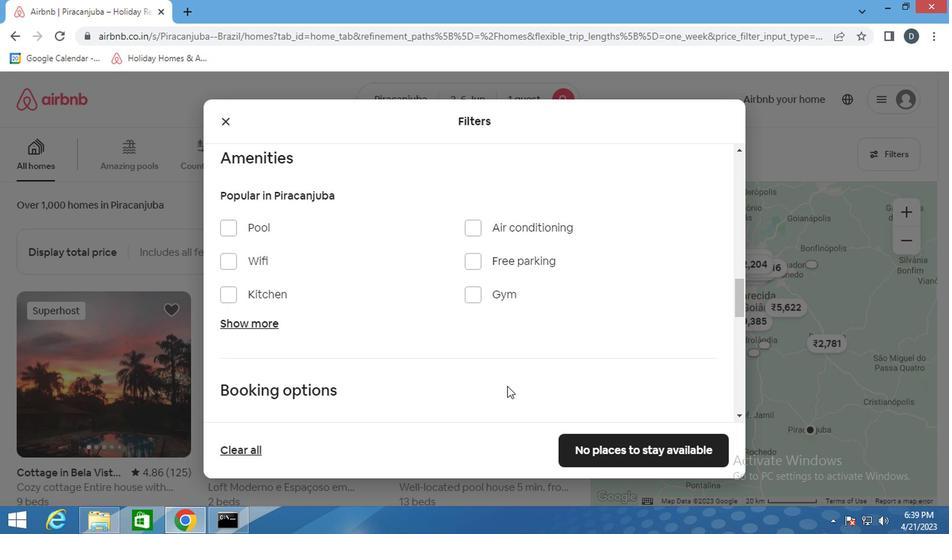 
Action: Mouse moved to (531, 366)
Screenshot: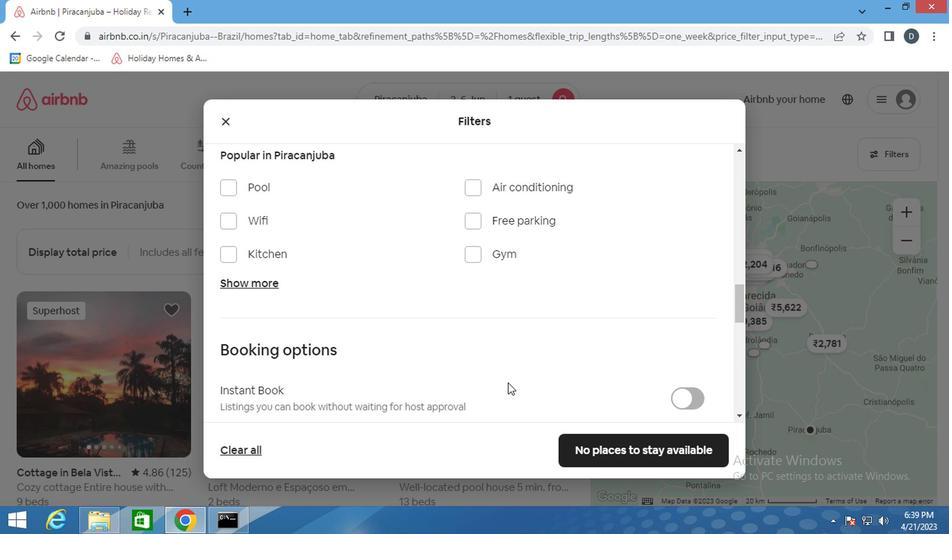 
Action: Mouse scrolled (531, 365) with delta (0, 0)
Screenshot: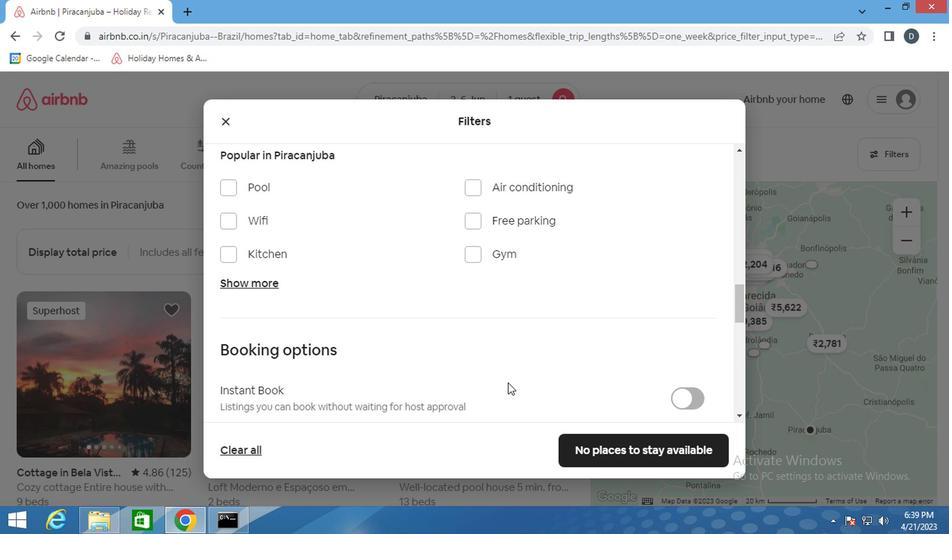
Action: Mouse moved to (535, 364)
Screenshot: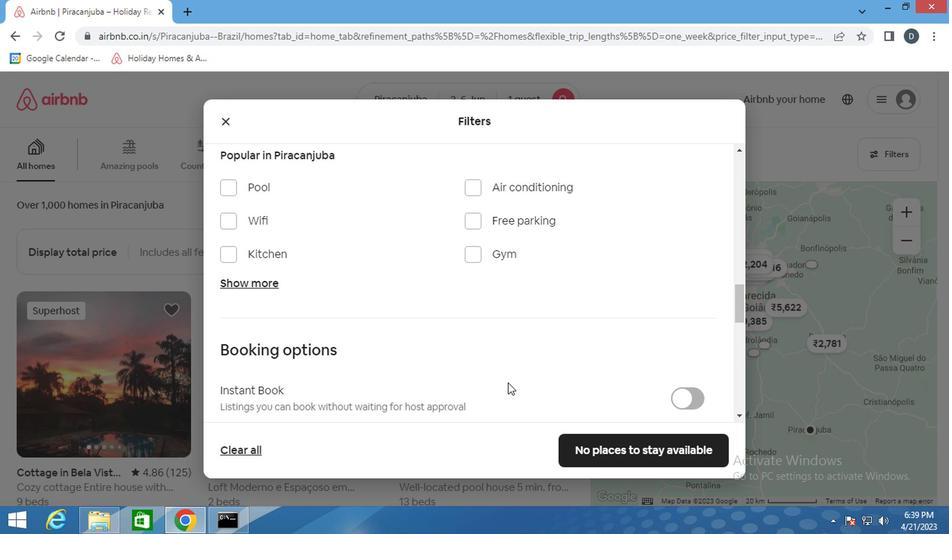 
Action: Mouse scrolled (535, 363) with delta (0, 0)
Screenshot: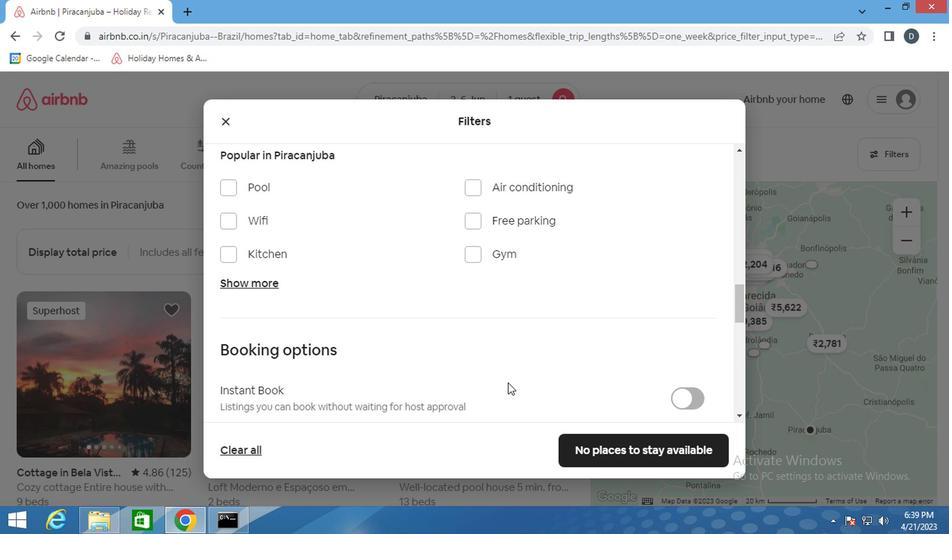 
Action: Mouse moved to (684, 191)
Screenshot: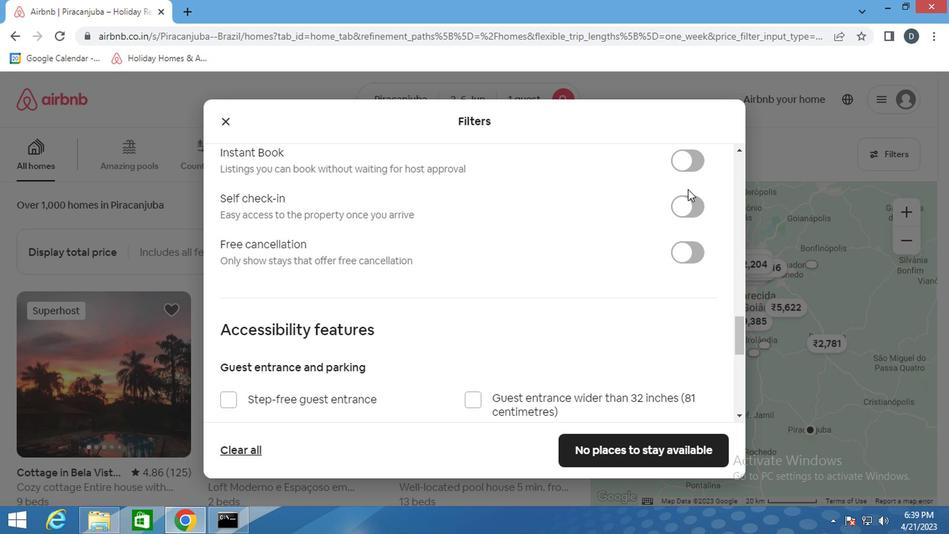 
Action: Mouse pressed left at (684, 191)
Screenshot: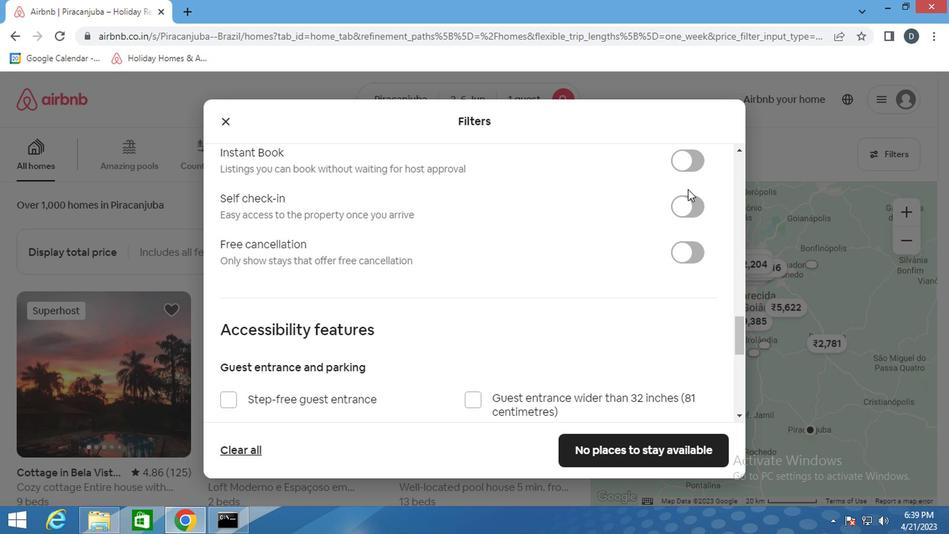 
Action: Mouse moved to (679, 202)
Screenshot: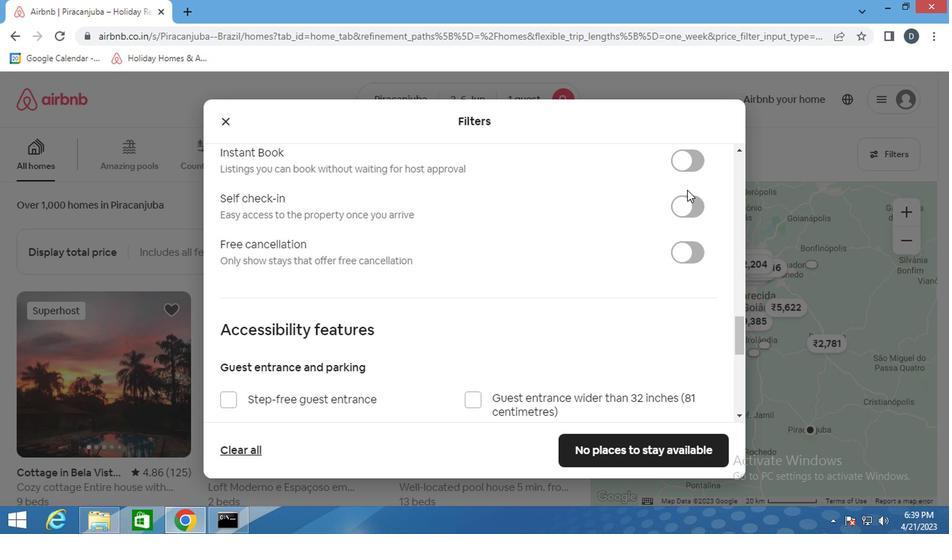 
Action: Mouse pressed left at (679, 202)
Screenshot: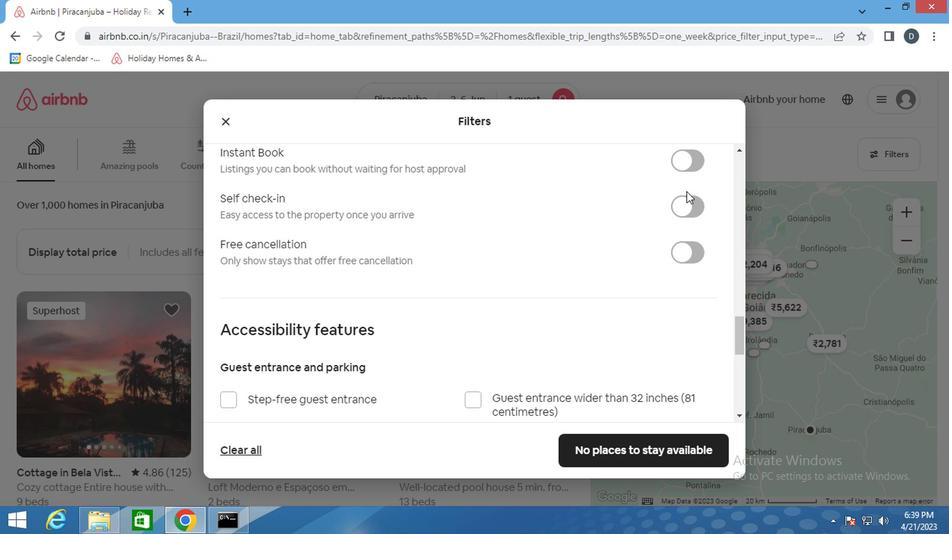 
Action: Mouse moved to (521, 259)
Screenshot: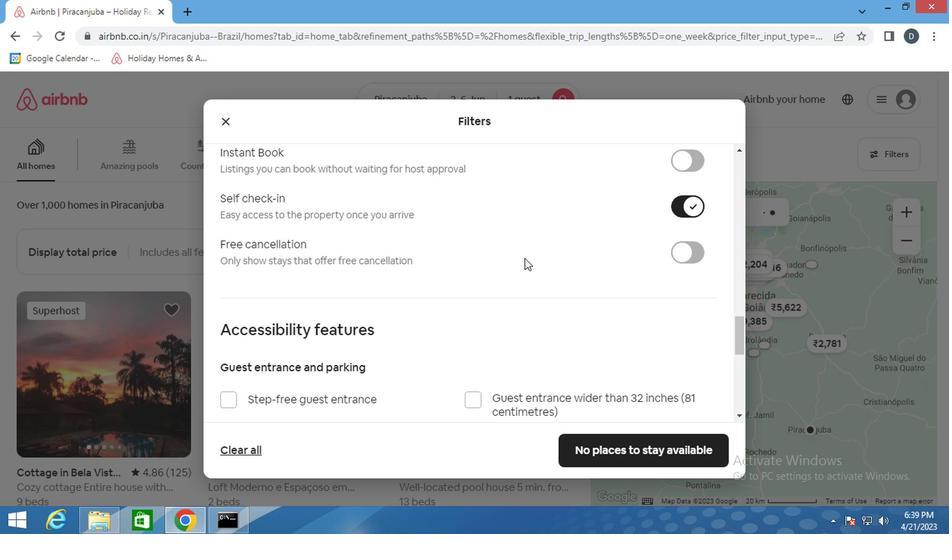 
Action: Mouse scrolled (521, 259) with delta (0, 0)
Screenshot: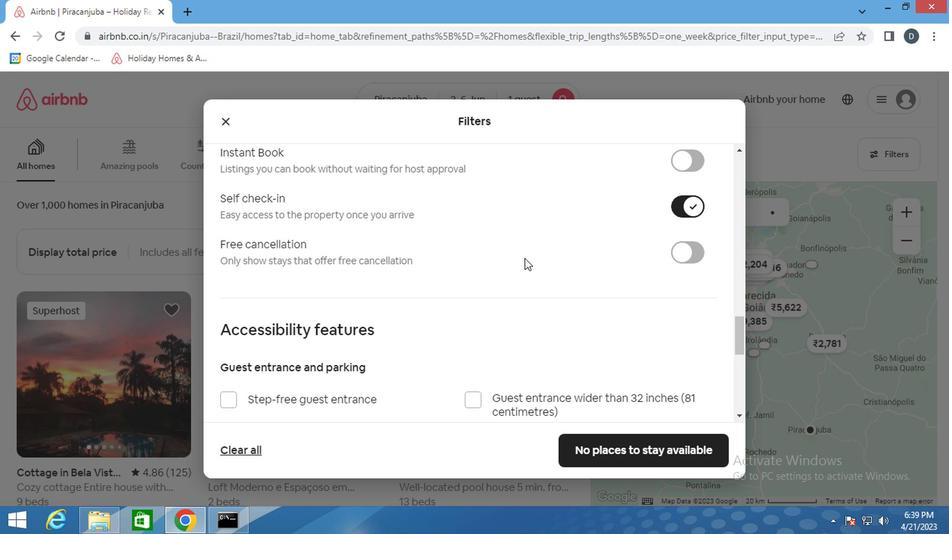 
Action: Mouse scrolled (521, 259) with delta (0, 0)
Screenshot: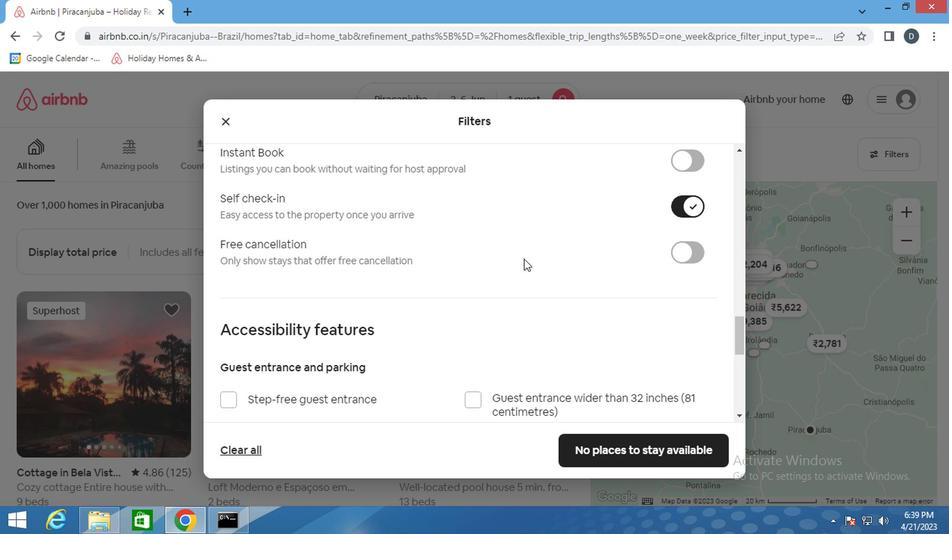 
Action: Mouse scrolled (521, 259) with delta (0, 0)
Screenshot: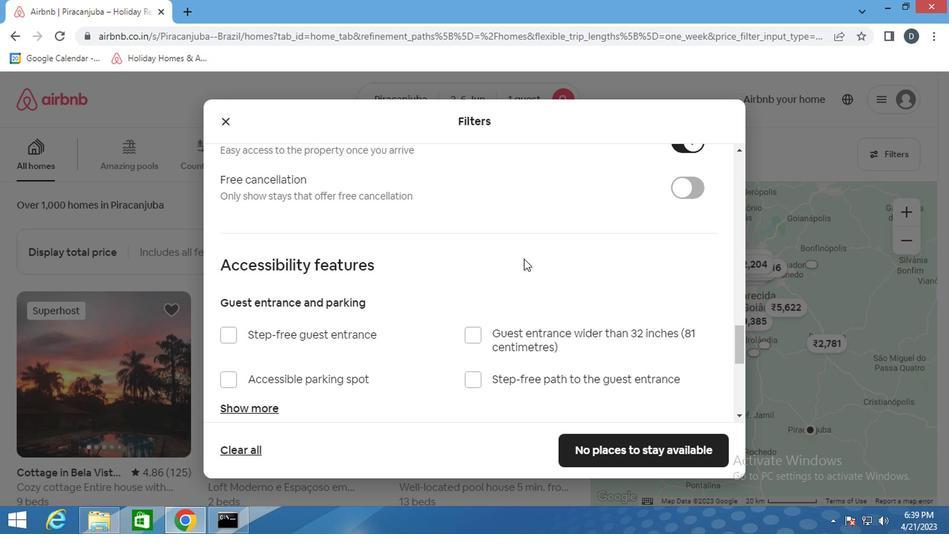 
Action: Mouse scrolled (521, 259) with delta (0, 0)
Screenshot: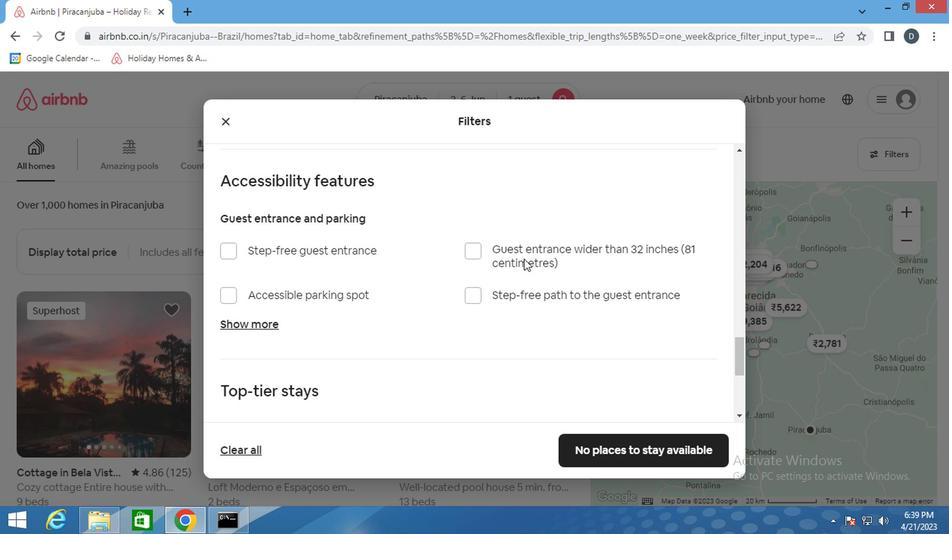 
Action: Mouse scrolled (521, 259) with delta (0, 0)
Screenshot: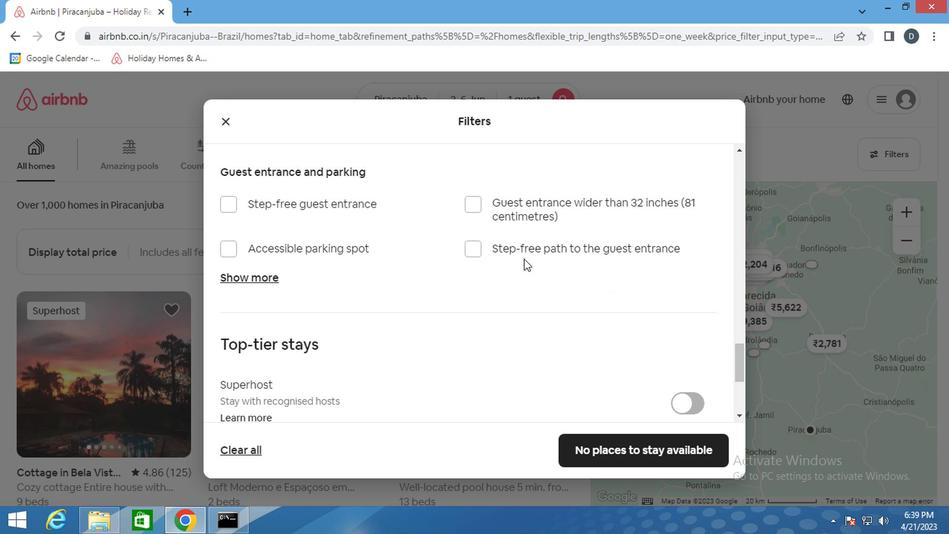 
Action: Mouse scrolled (521, 259) with delta (0, 0)
Screenshot: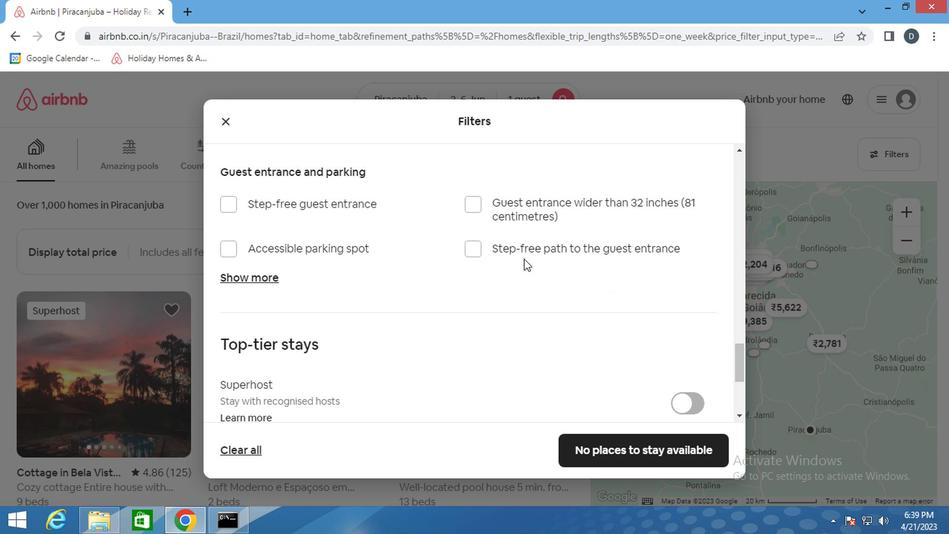 
Action: Mouse scrolled (521, 259) with delta (0, 0)
Screenshot: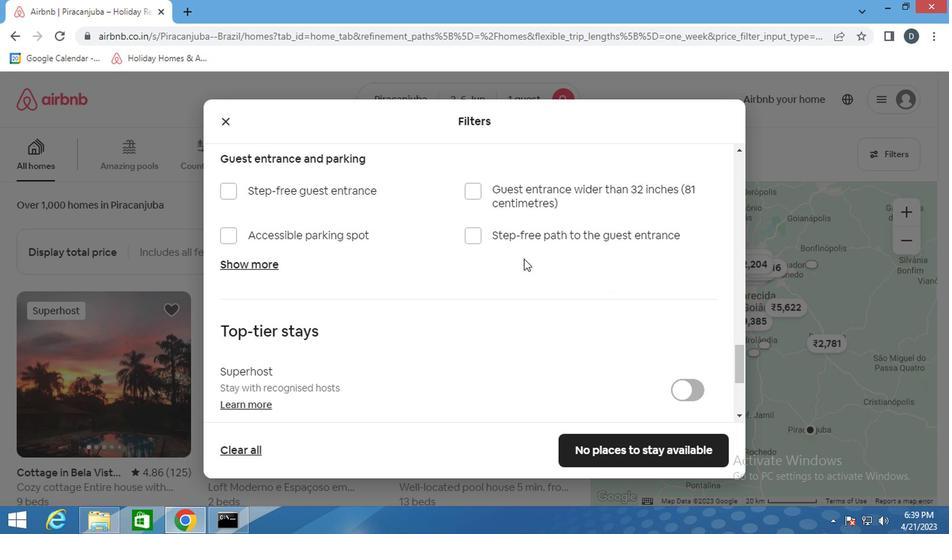 
Action: Mouse scrolled (521, 259) with delta (0, 0)
Screenshot: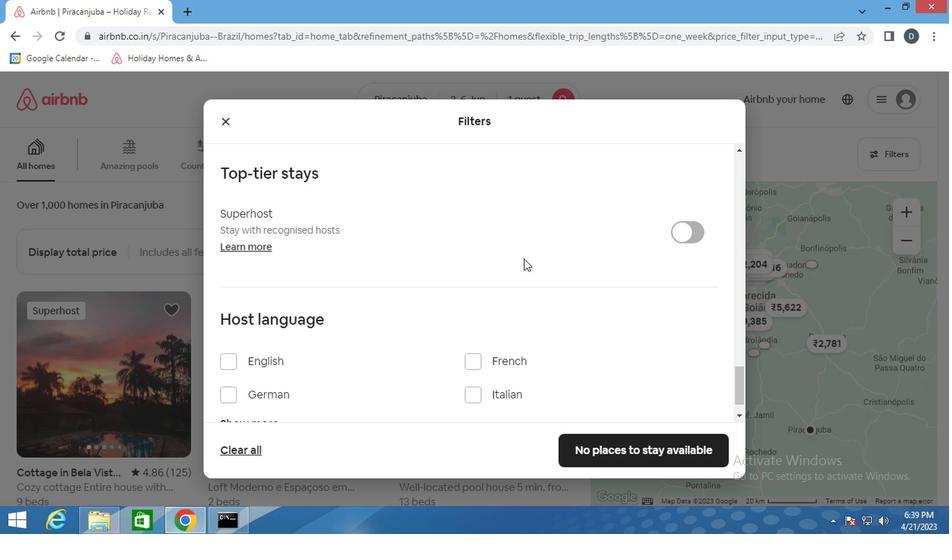 
Action: Mouse moved to (520, 261)
Screenshot: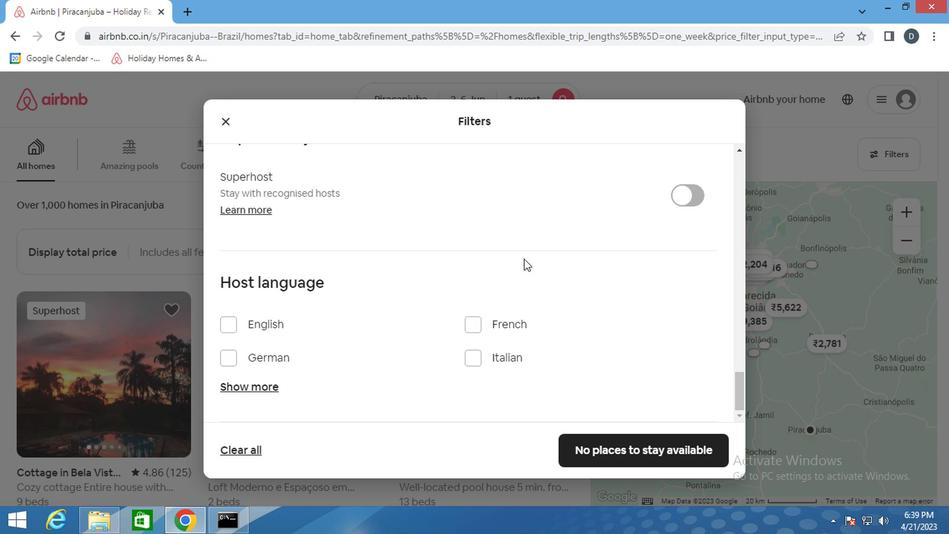 
Action: Mouse scrolled (520, 260) with delta (0, 0)
Screenshot: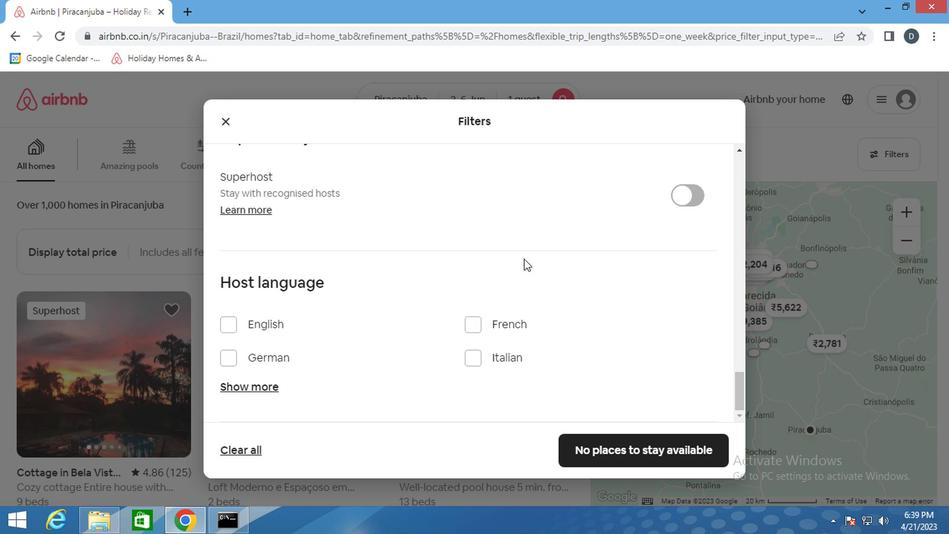 
Action: Mouse moved to (518, 263)
Screenshot: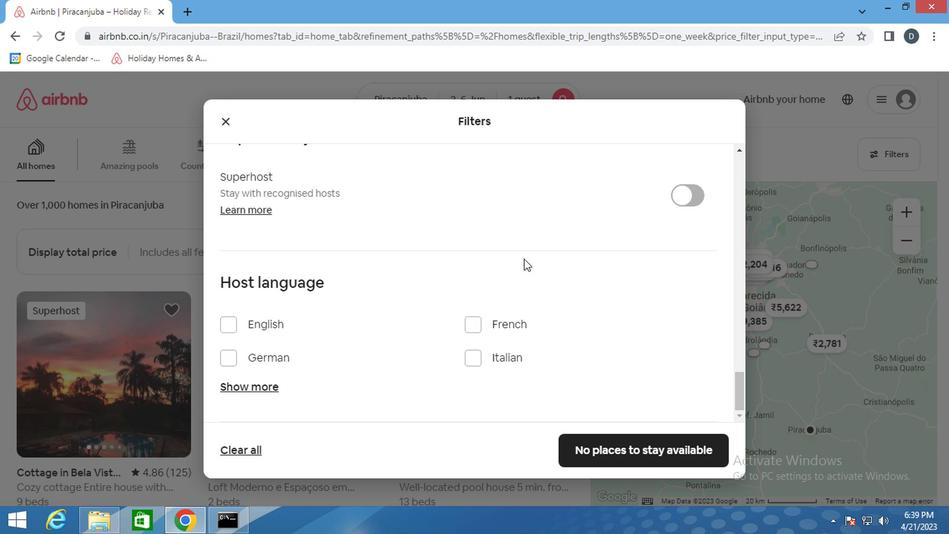 
Action: Mouse scrolled (518, 262) with delta (0, 0)
Screenshot: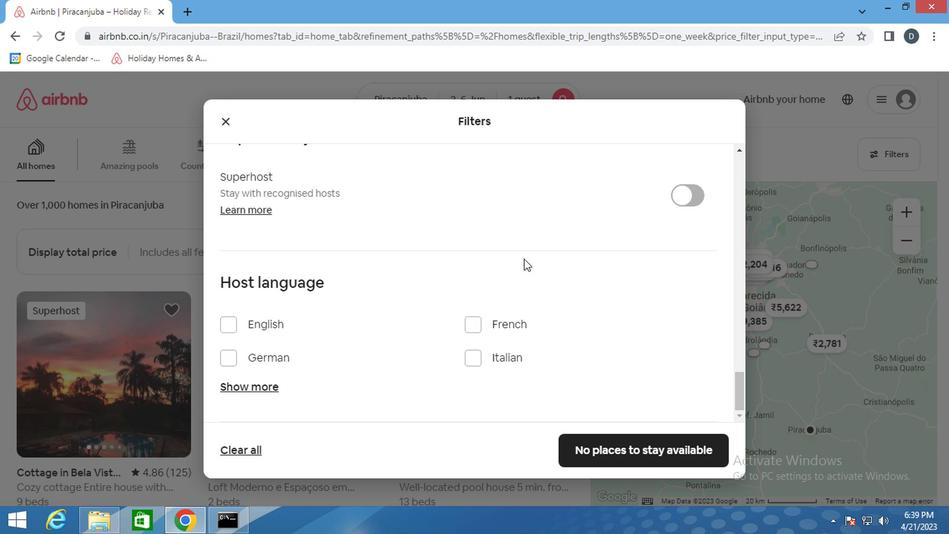 
Action: Mouse moved to (246, 383)
Screenshot: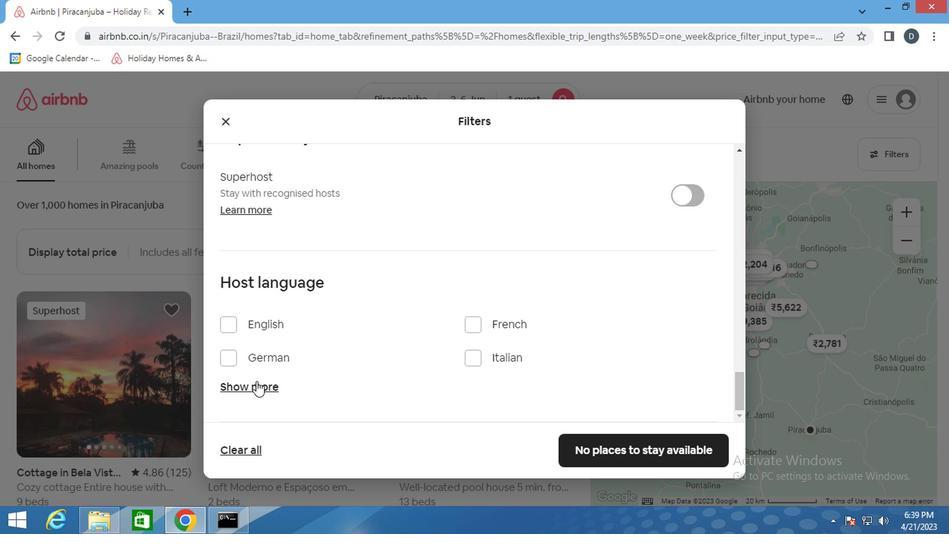 
Action: Mouse pressed left at (246, 383)
Screenshot: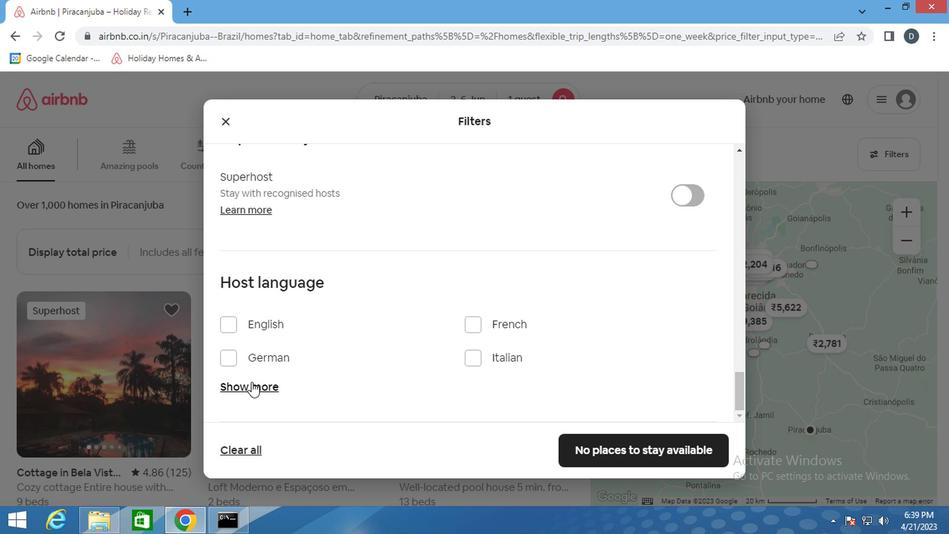 
Action: Mouse moved to (257, 394)
Screenshot: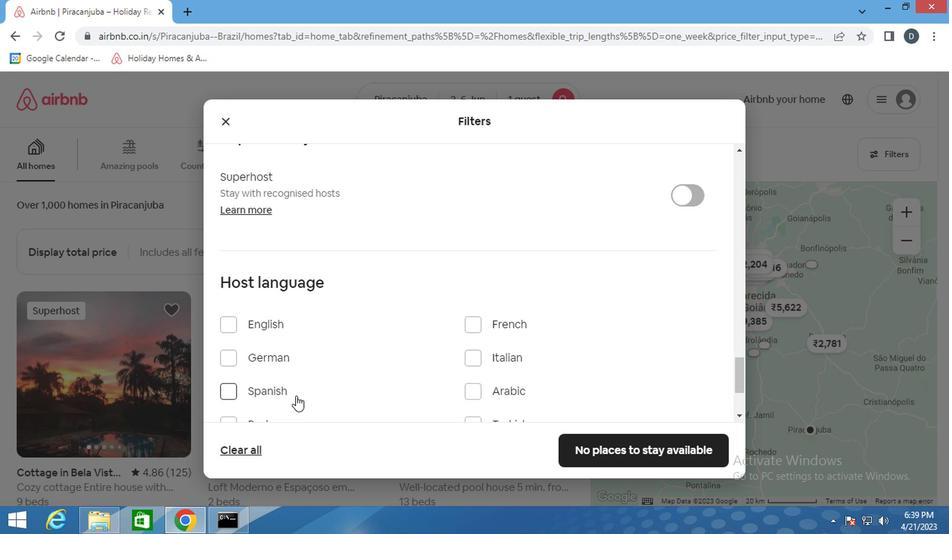 
Action: Mouse pressed left at (257, 394)
Screenshot: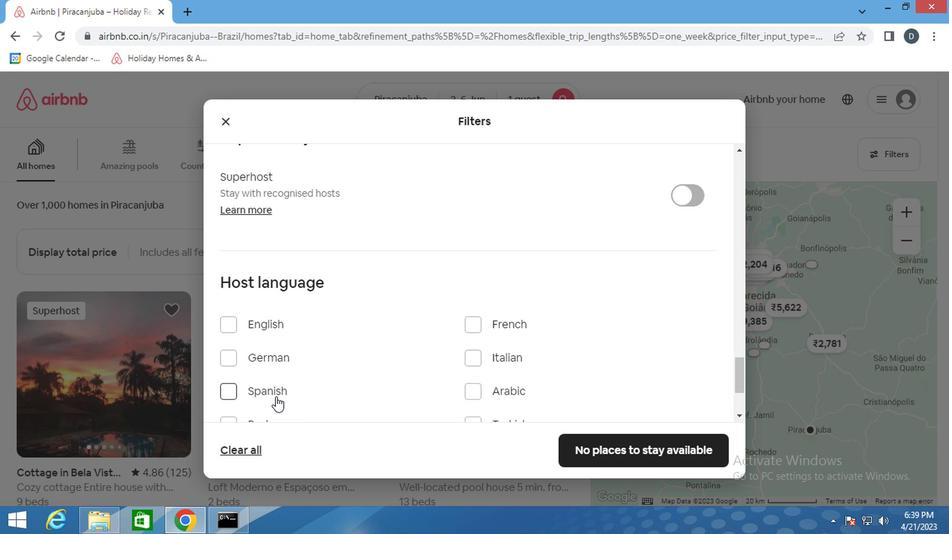 
Action: Mouse moved to (664, 447)
Screenshot: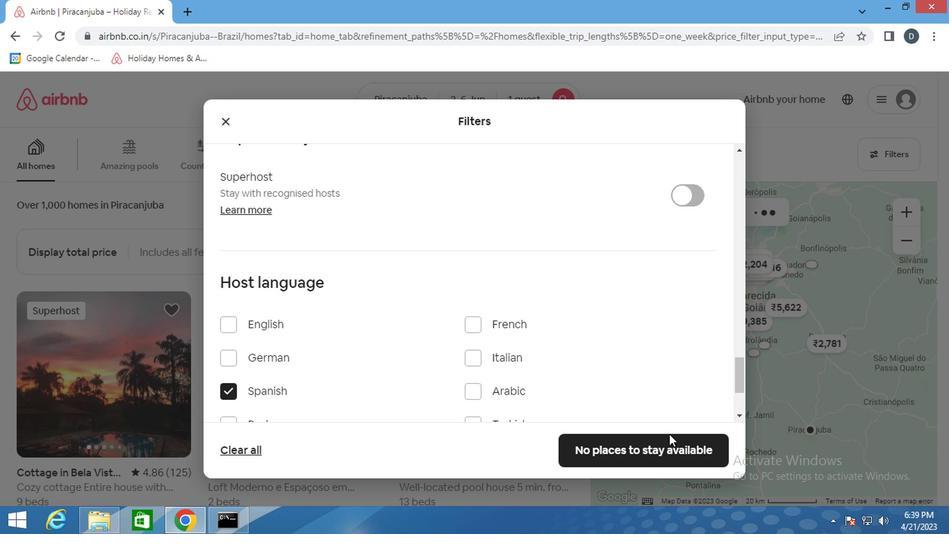
Action: Mouse pressed left at (664, 447)
Screenshot: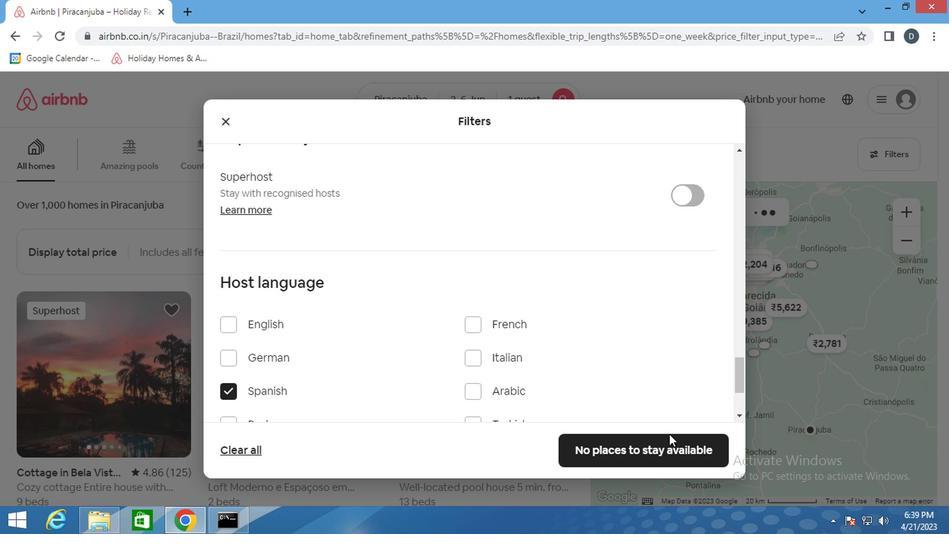 
Action: Mouse moved to (570, 290)
Screenshot: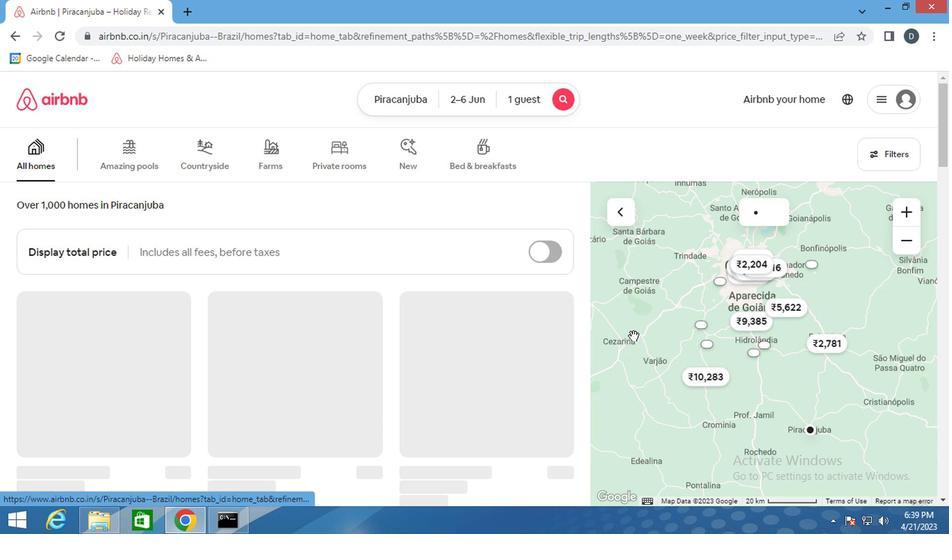 
